 Task: Send an email with the signature Julianna Martinez with the subject Request for feedback on a sales pitch and the message I apologize for any miscommunication and would like to clarify the situation. from softage.2@softage.net to softage.9@softage.net with an attached image file eBook_cover_design.jpg and move the email from Sent Items to the folder Machine learning
Action: Mouse moved to (601, 405)
Screenshot: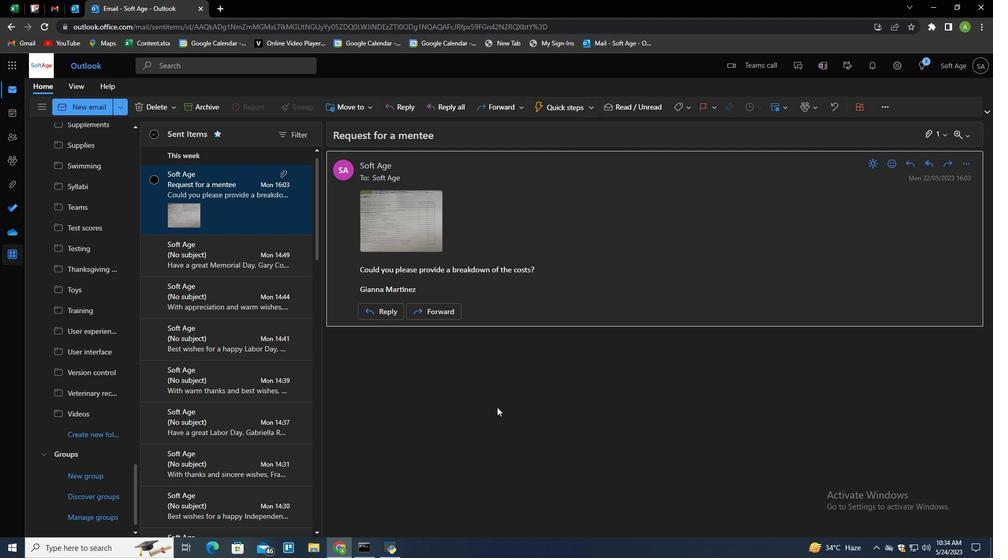 
Action: Mouse pressed left at (601, 405)
Screenshot: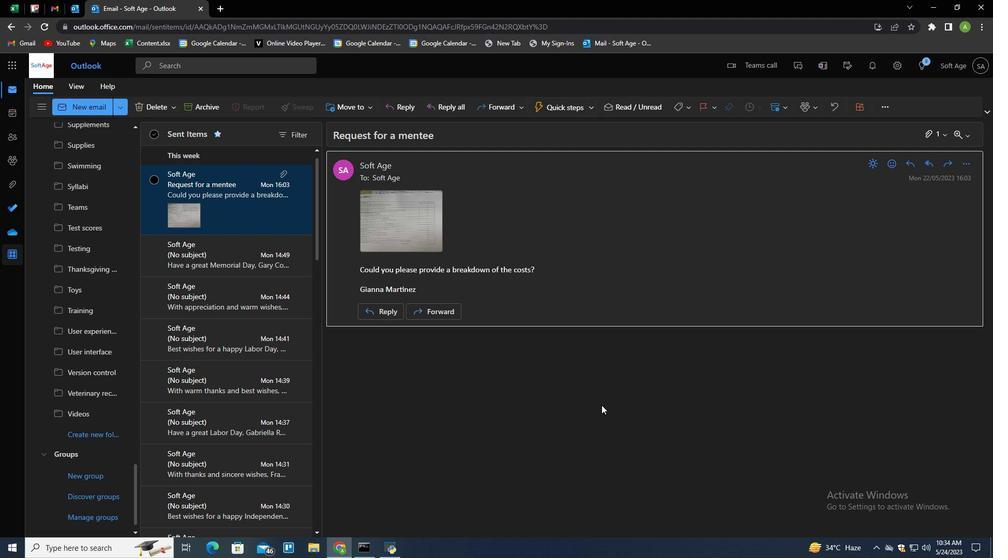 
Action: Key pressed n
Screenshot: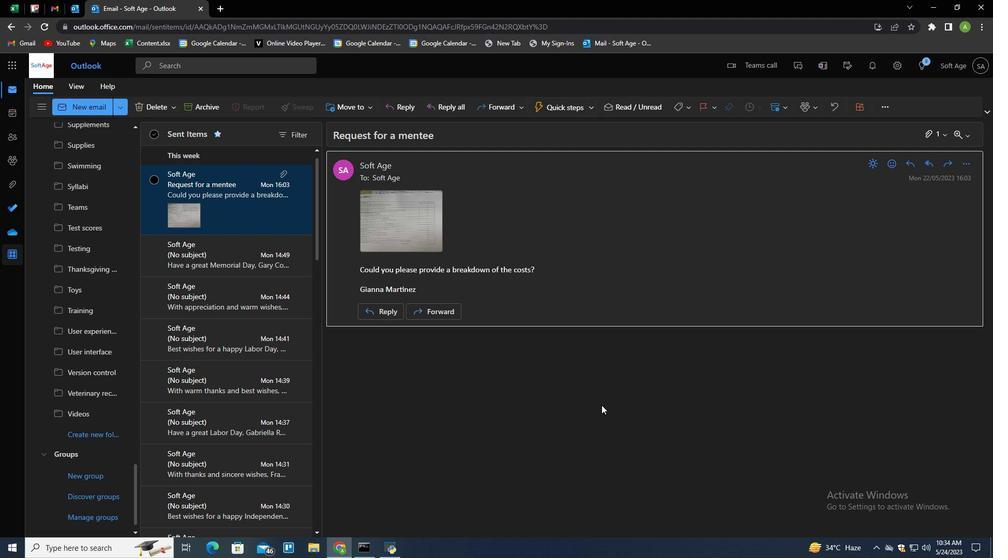
Action: Mouse moved to (697, 101)
Screenshot: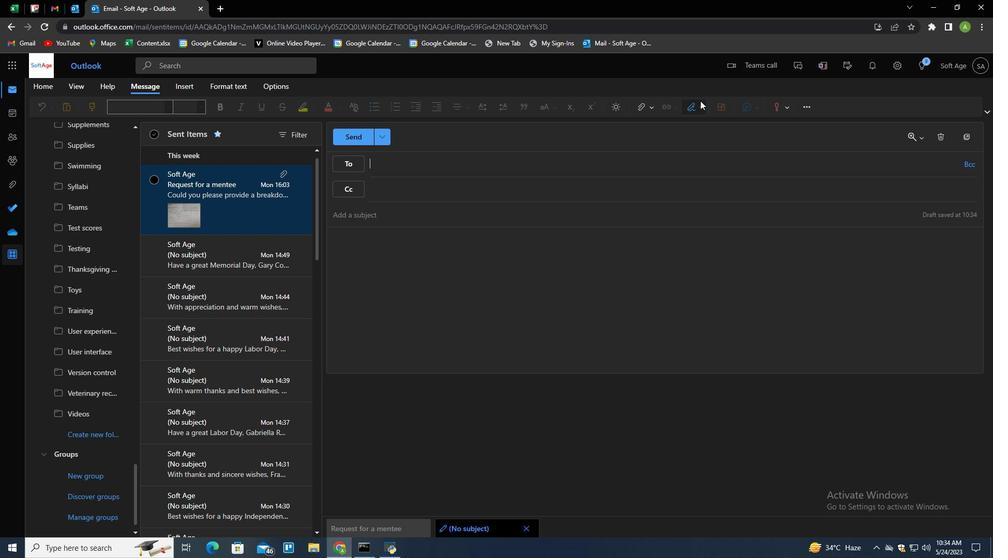 
Action: Mouse pressed left at (697, 101)
Screenshot: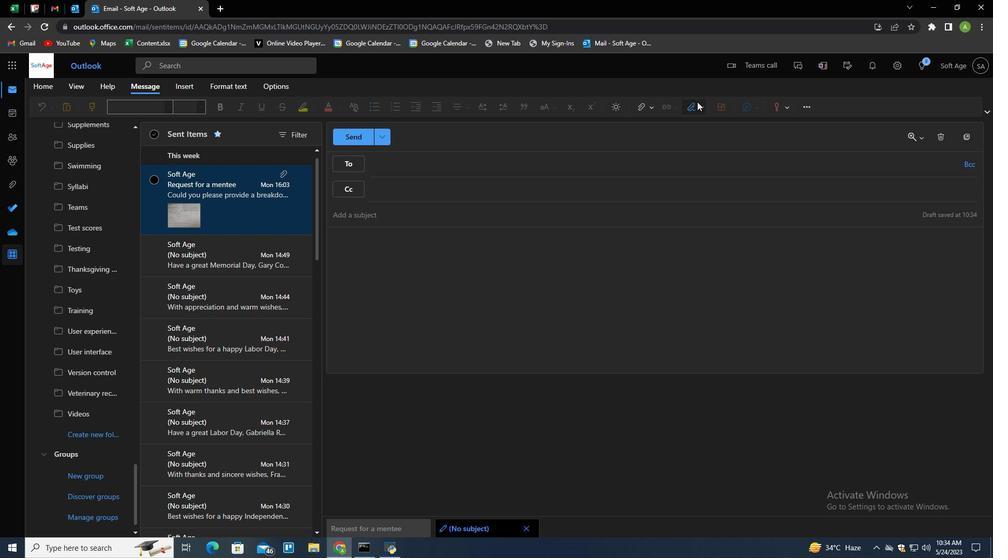 
Action: Mouse moved to (685, 148)
Screenshot: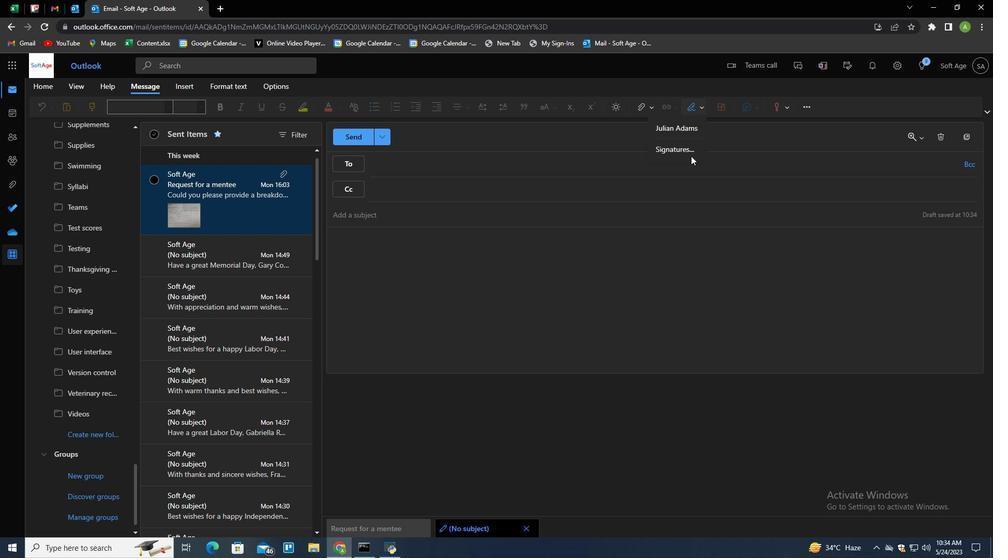 
Action: Mouse pressed left at (685, 148)
Screenshot: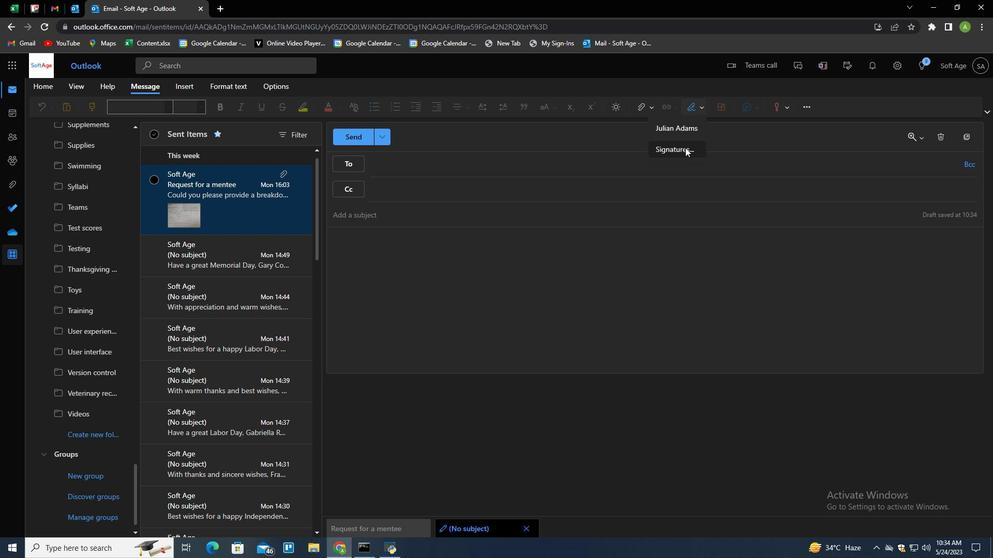 
Action: Mouse moved to (703, 190)
Screenshot: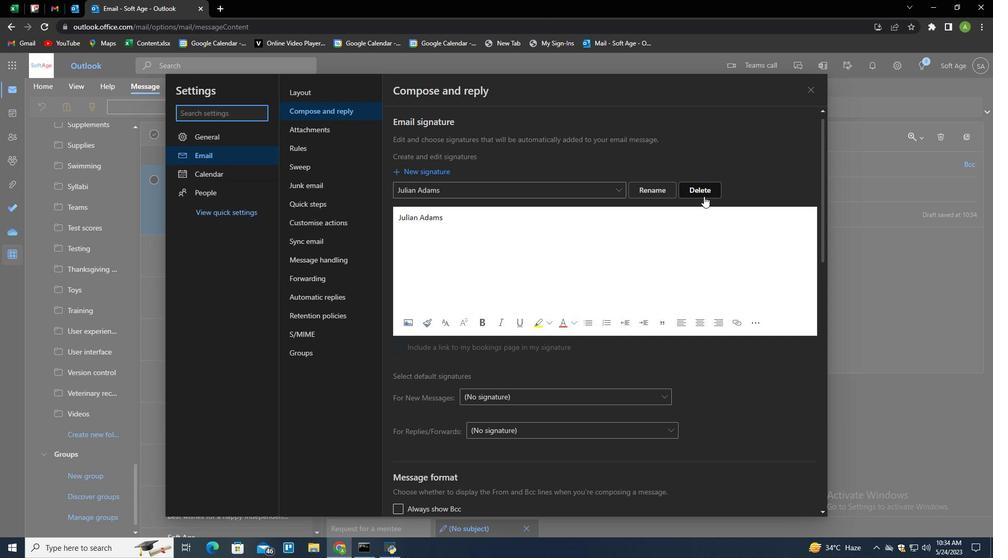 
Action: Mouse pressed left at (703, 190)
Screenshot: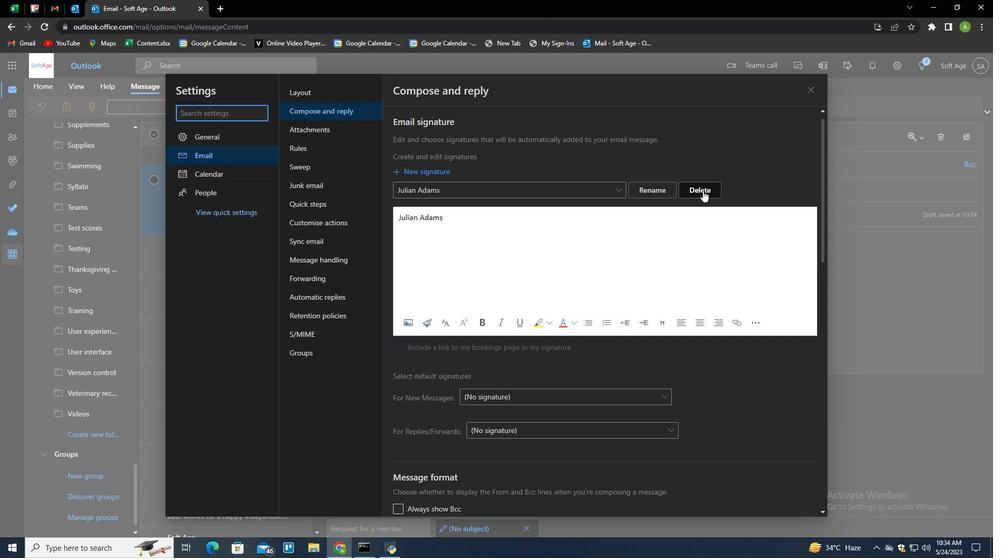 
Action: Mouse moved to (703, 190)
Screenshot: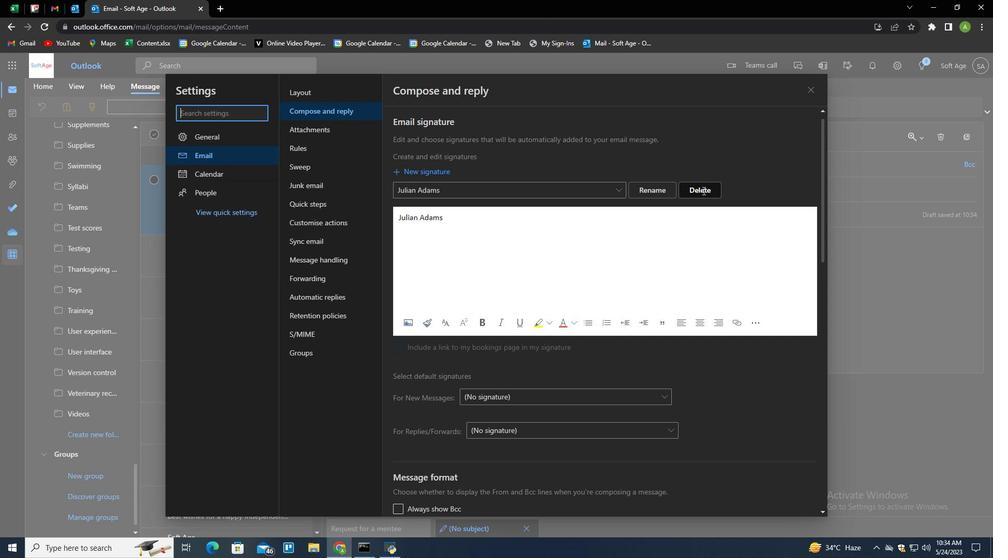 
Action: Mouse pressed left at (703, 190)
Screenshot: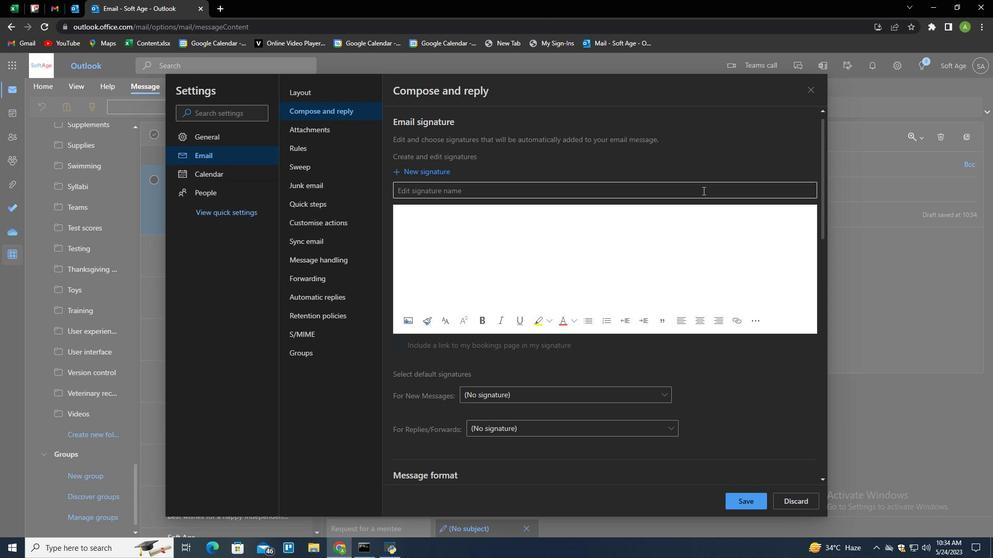 
Action: Key pressed <Key.shift>Julianna<Key.space>m<Key.shift>Ma<Key.backspace><Key.backspace><Key.backspace><Key.shift>Martinez<Key.tab><Key.shift>Julianna<Key.space><Key.shift>Martinex<Key.backspace>z
Screenshot: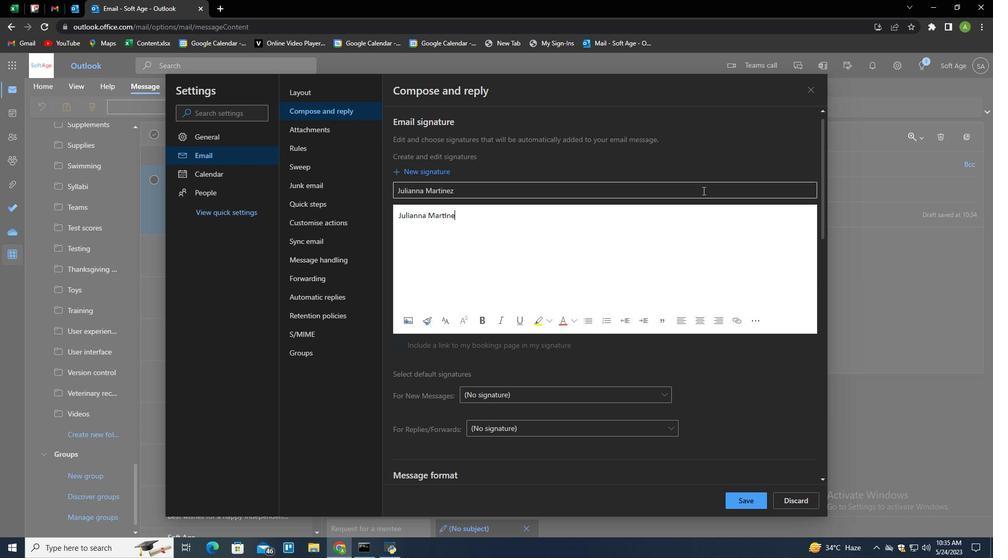 
Action: Mouse moved to (747, 495)
Screenshot: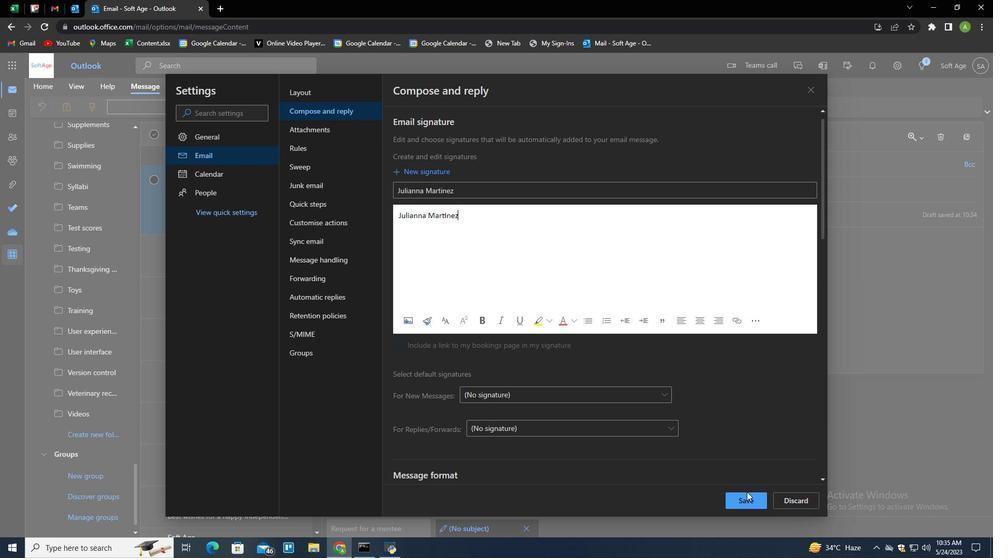 
Action: Mouse pressed left at (747, 495)
Screenshot: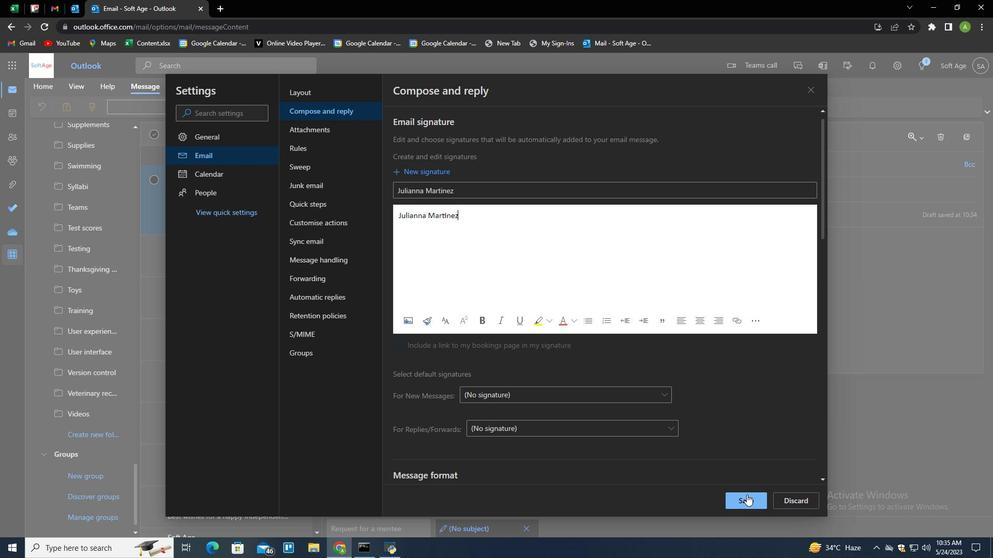
Action: Mouse moved to (844, 313)
Screenshot: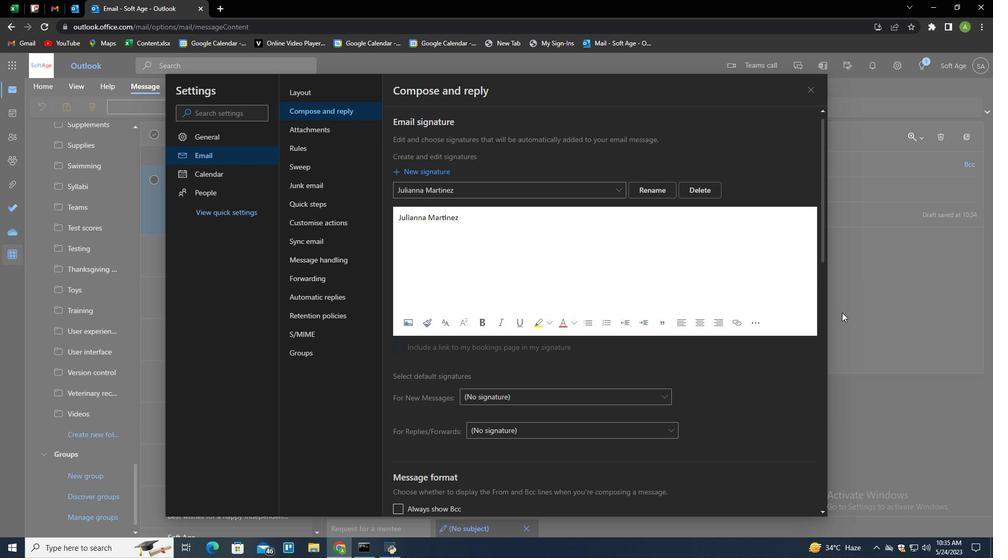 
Action: Mouse pressed left at (844, 313)
Screenshot: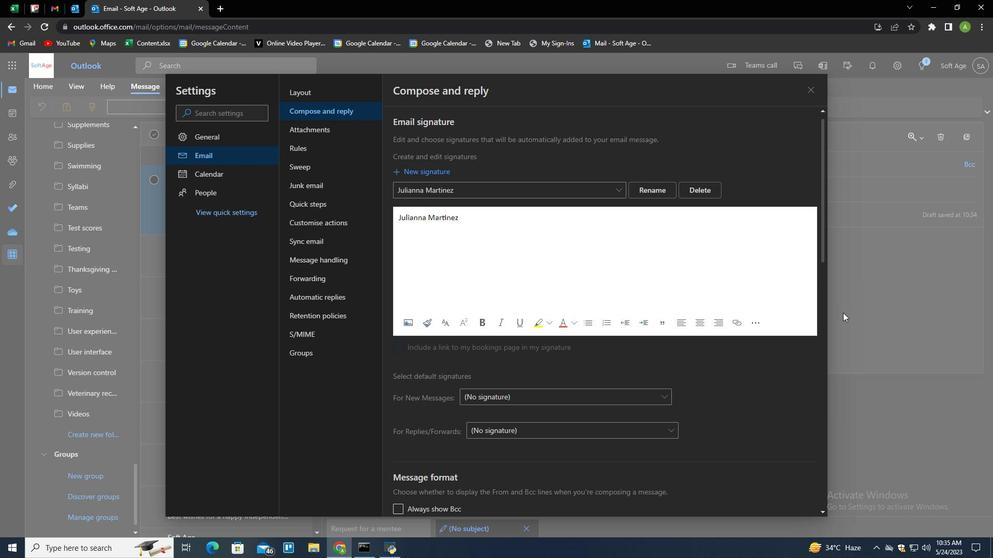 
Action: Mouse moved to (698, 105)
Screenshot: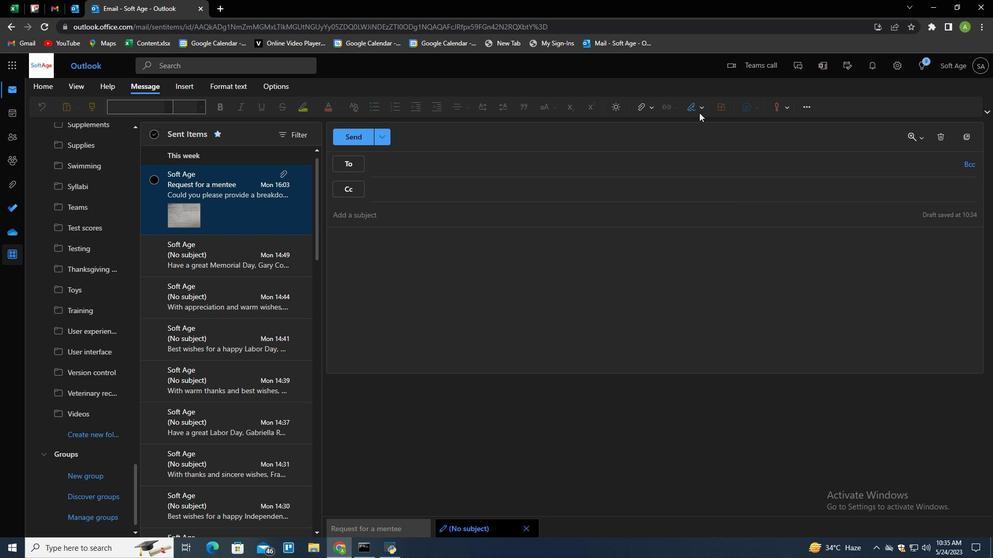
Action: Mouse pressed left at (698, 105)
Screenshot: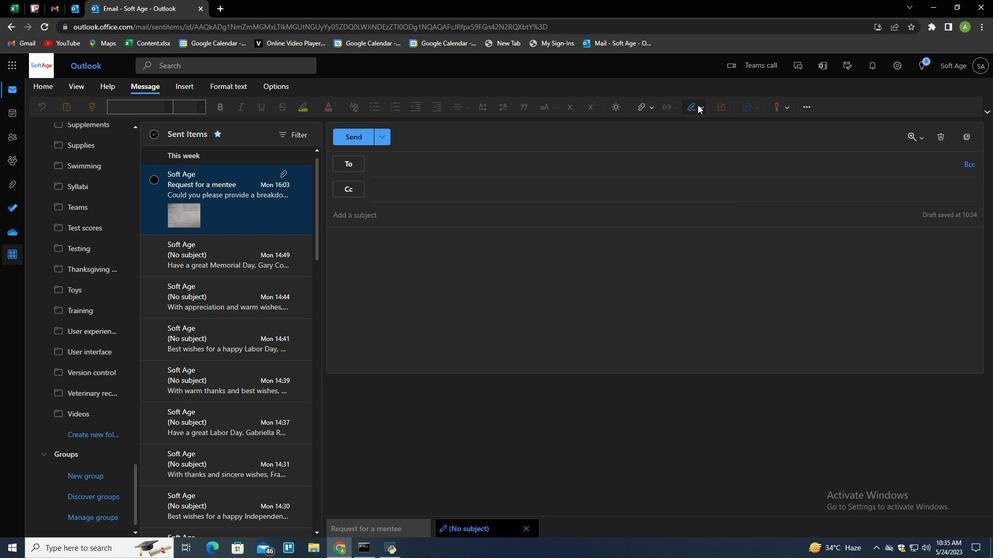 
Action: Mouse moved to (683, 131)
Screenshot: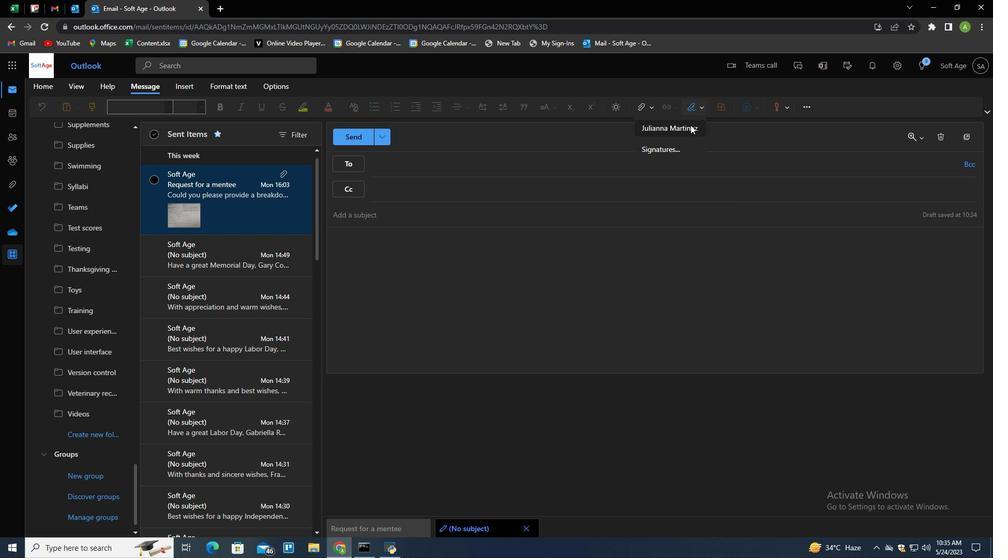 
Action: Mouse pressed left at (683, 131)
Screenshot: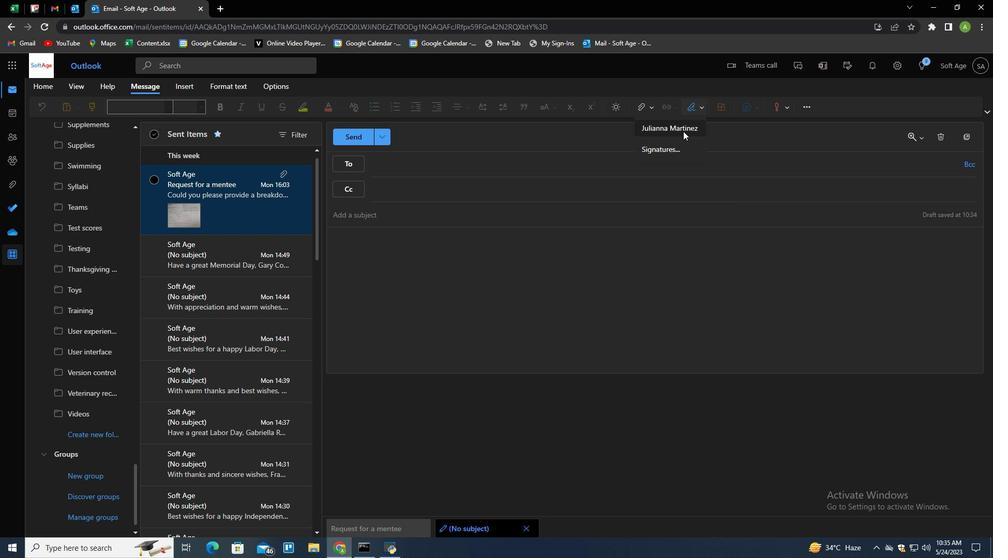 
Action: Mouse moved to (391, 218)
Screenshot: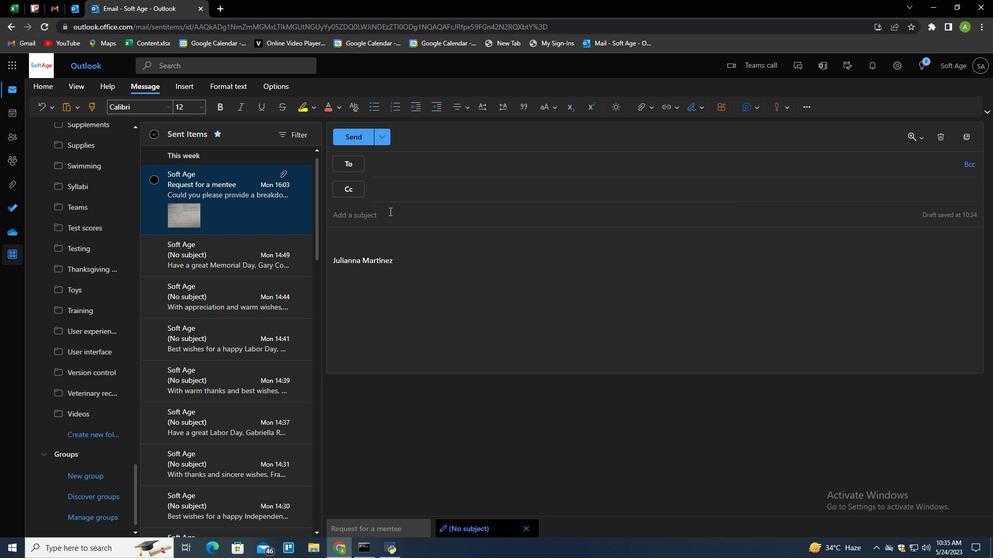 
Action: Mouse pressed left at (391, 218)
Screenshot: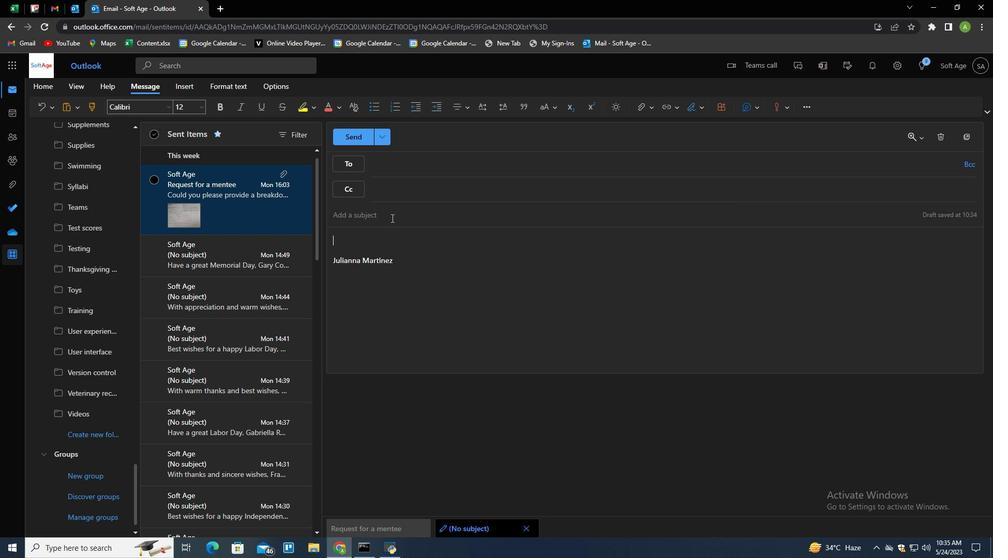 
Action: Mouse moved to (391, 218)
Screenshot: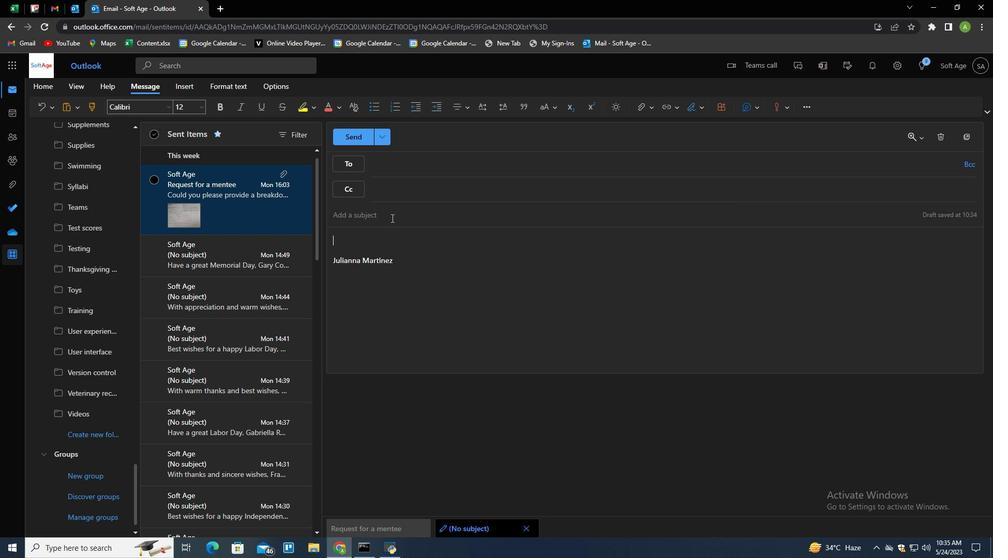 
Action: Key pressed <Key.shift>Request<Key.space>for<Key.space>feedback<Key.space>on<Key.space>a<Key.space>sales<Key.space>pitch<Key.space><Key.tab><Key.shift>I<Key.space>app<Key.backspace>ologize<Key.space>for<Key.space>any<Key.space>miscommunication<Key.space>and<Key.space>would<Key.space>like<Key.space>to<Key.space>clarity<Key.backspace><Key.backspace>fy<Key.space>the<Key.space>situe<Key.backspace>ation.
Screenshot: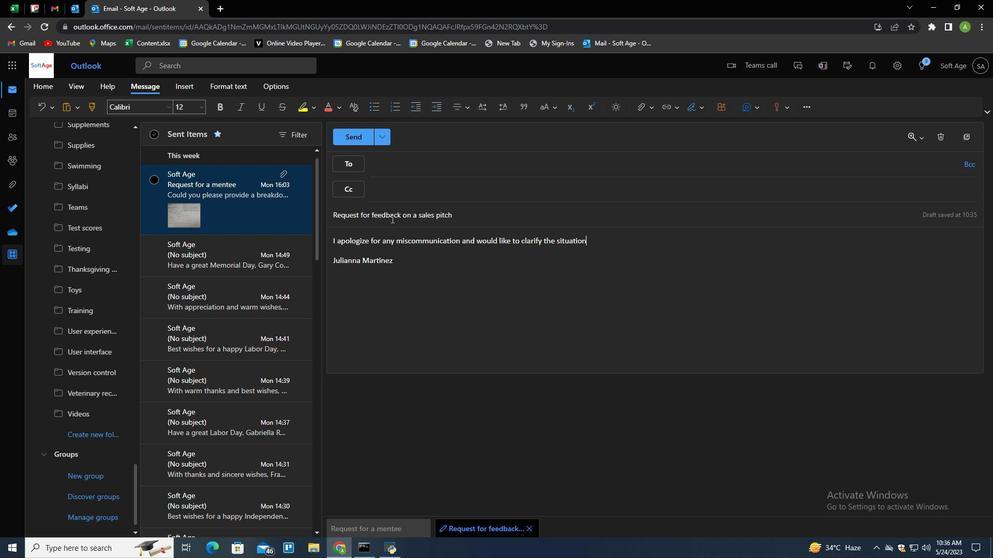 
Action: Mouse scrolled (391, 219) with delta (0, 0)
Screenshot: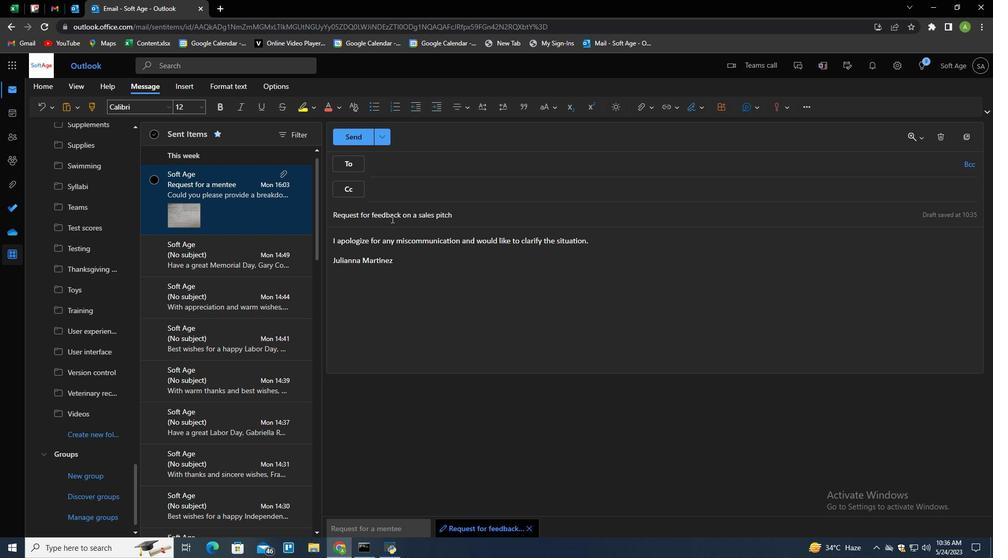 
Action: Mouse moved to (647, 110)
Screenshot: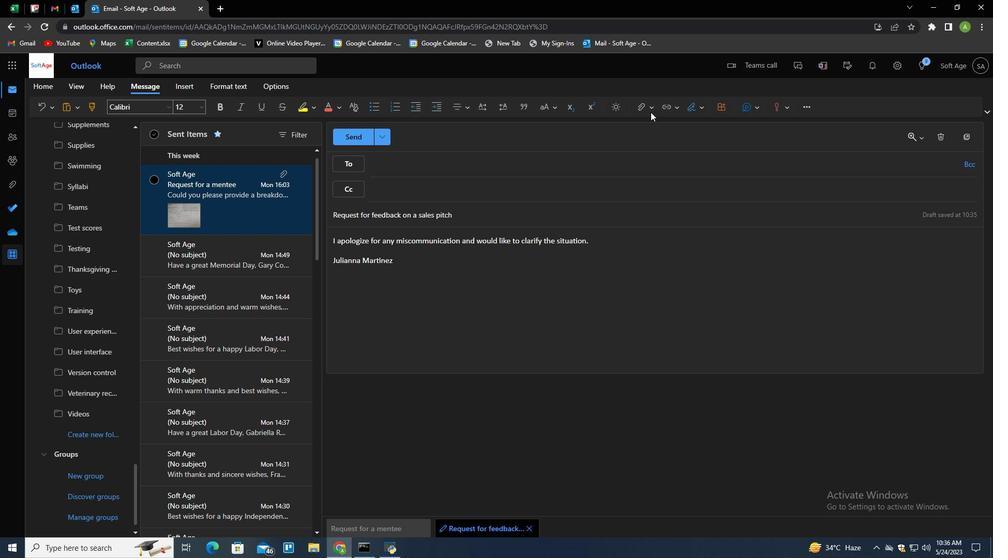 
Action: Mouse pressed left at (647, 110)
Screenshot: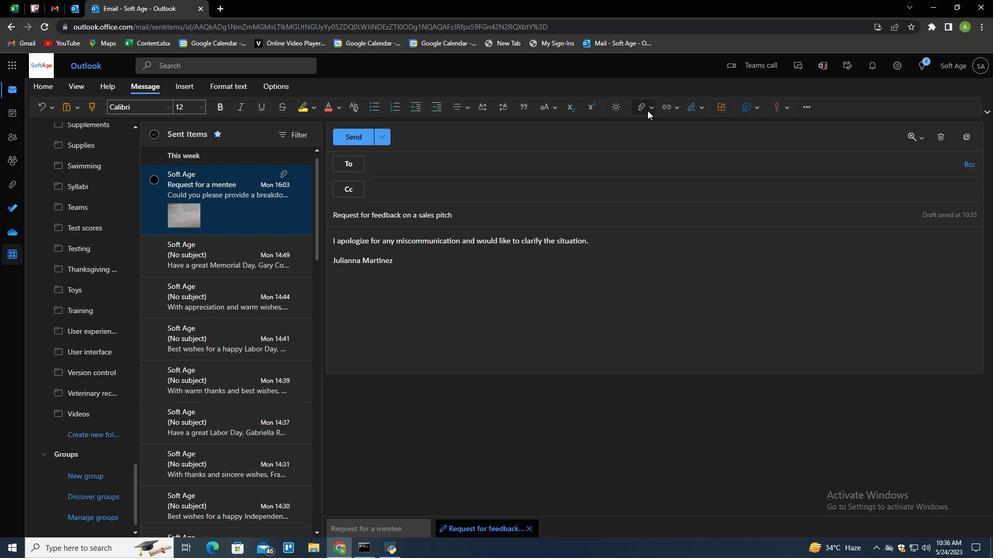 
Action: Mouse moved to (608, 127)
Screenshot: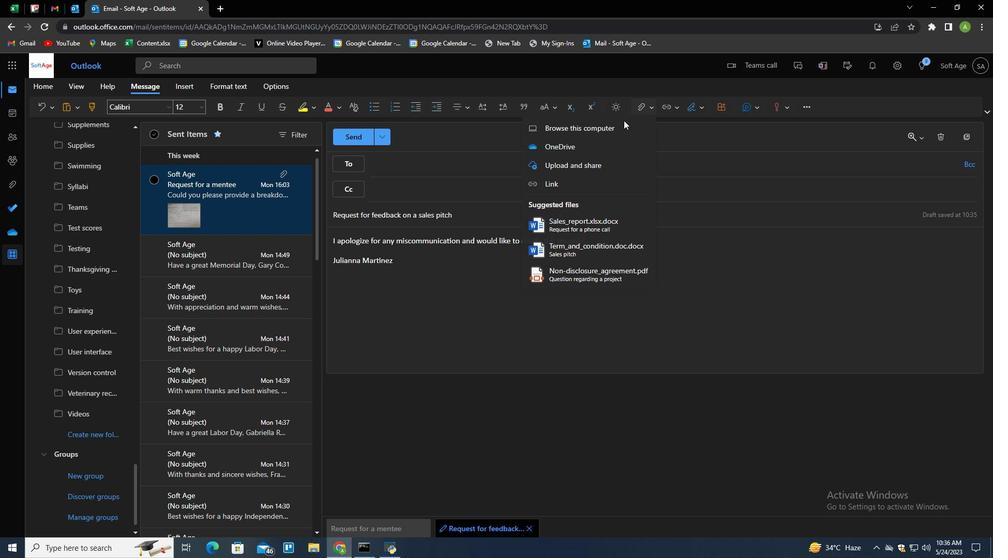 
Action: Mouse pressed left at (608, 127)
Screenshot: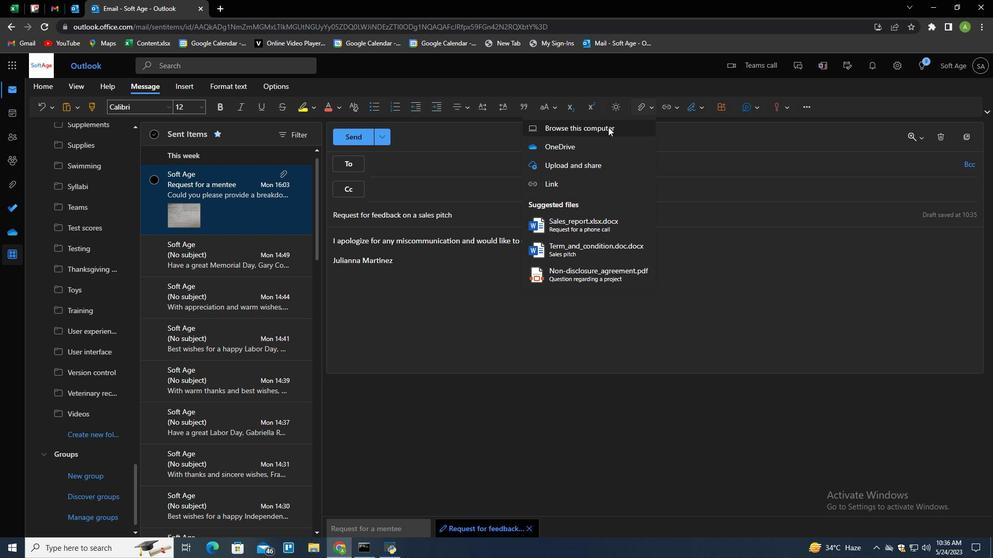 
Action: Mouse moved to (207, 84)
Screenshot: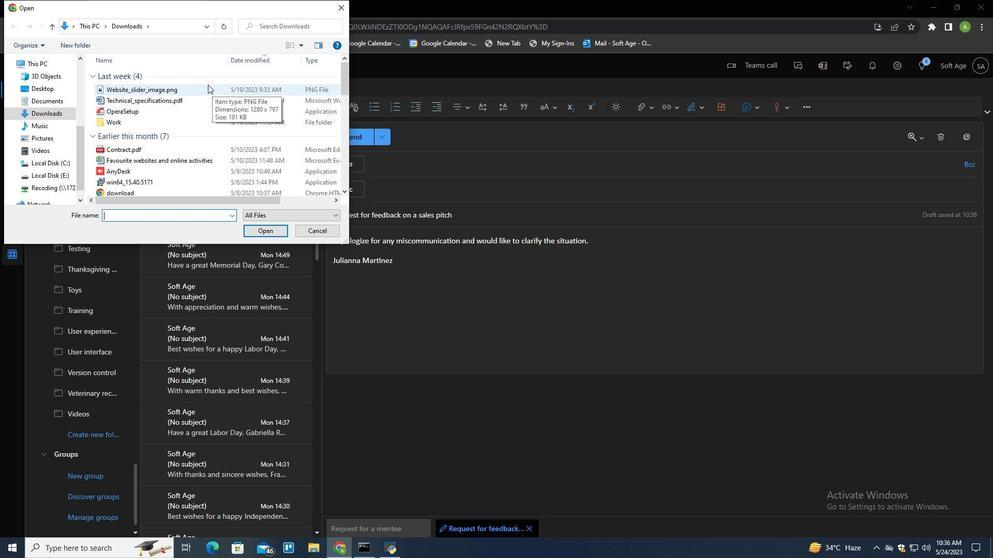 
Action: Mouse pressed left at (207, 84)
Screenshot: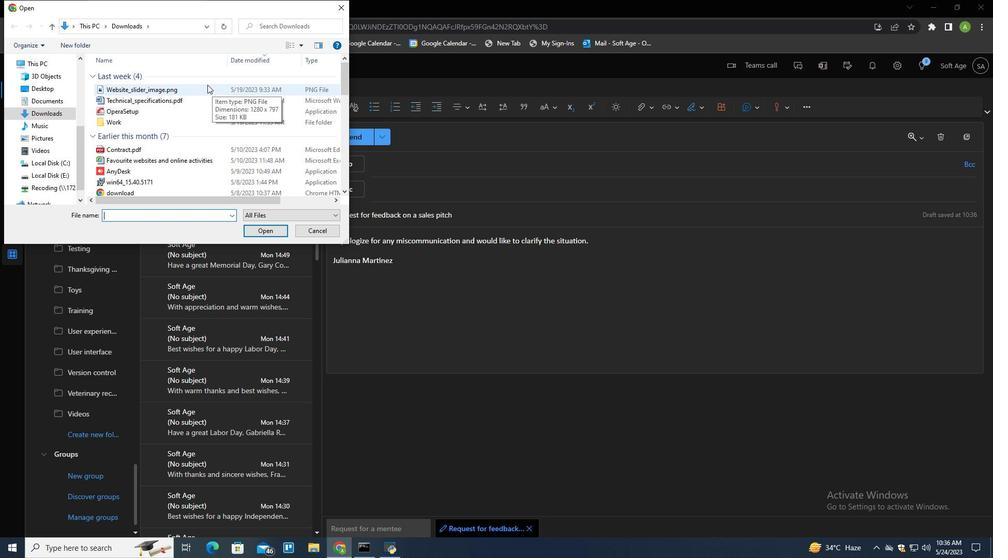 
Action: Key pressed <Key.f2><Key.shift>E<Key.backspace>e<Key.shift>Book<Key.shift>_<Key.backspace><Key.shift>_cover<Key.shift>_degign<Key.backspace><Key.backspace><Key.backspace><Key.backspace>sign.jpg
Screenshot: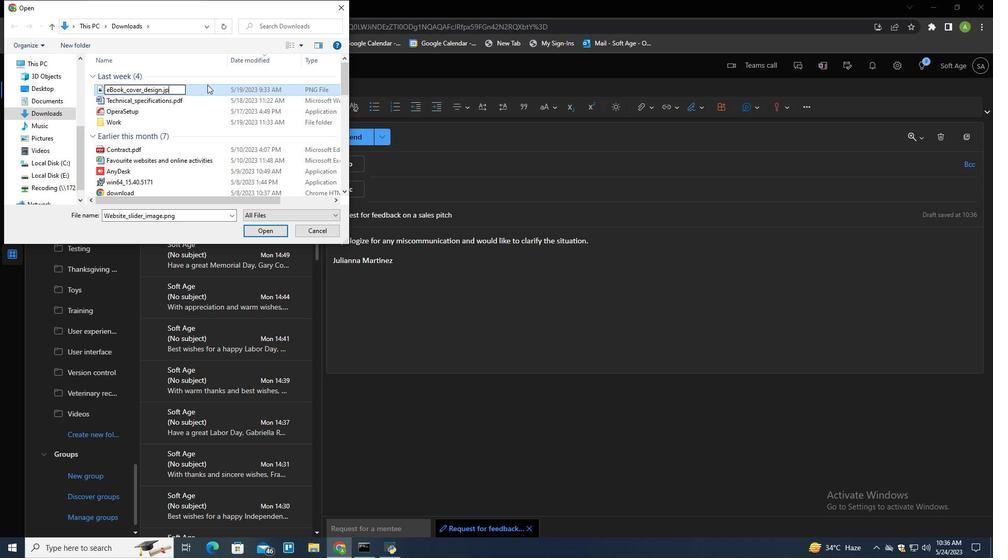 
Action: Mouse moved to (208, 85)
Screenshot: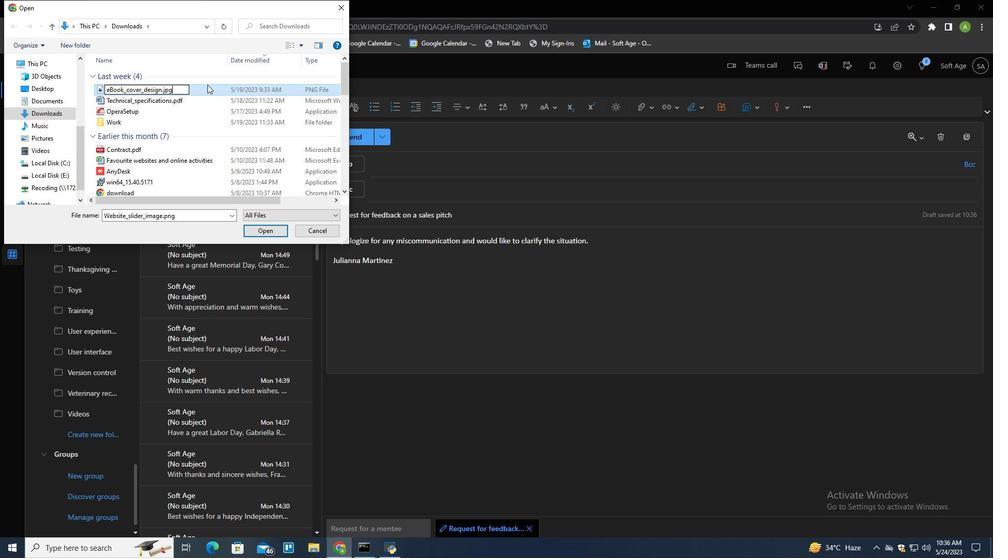 
Action: Mouse pressed left at (208, 85)
Screenshot: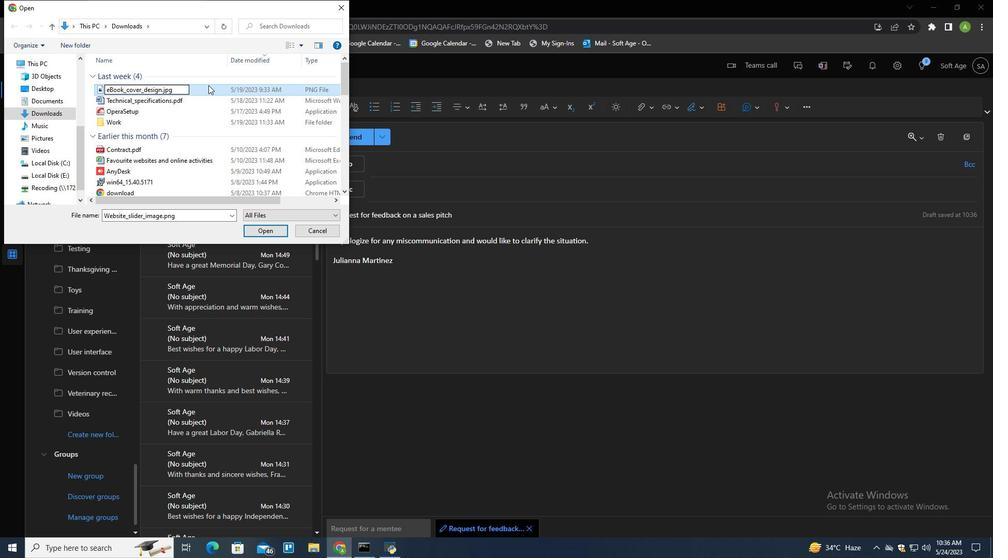 
Action: Mouse moved to (271, 228)
Screenshot: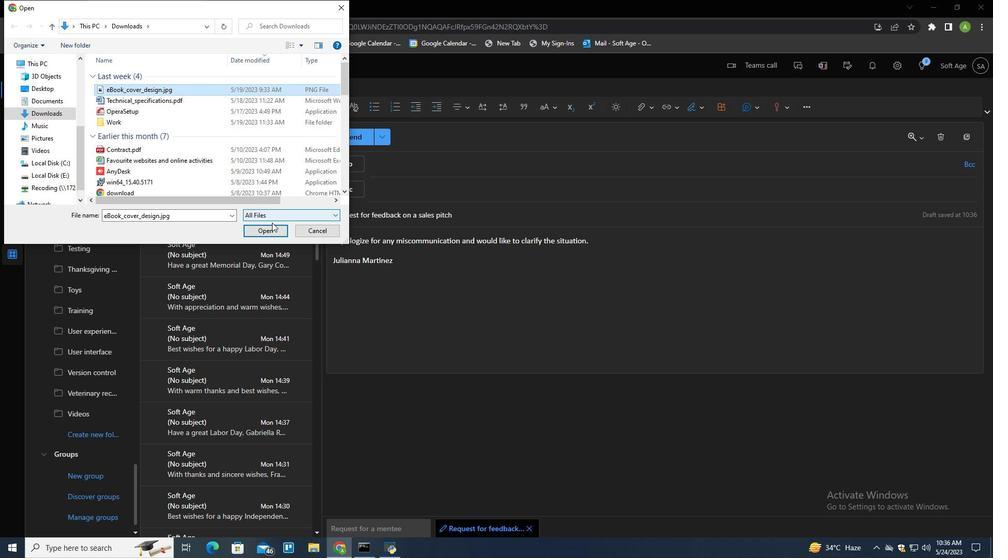 
Action: Mouse pressed left at (271, 228)
Screenshot: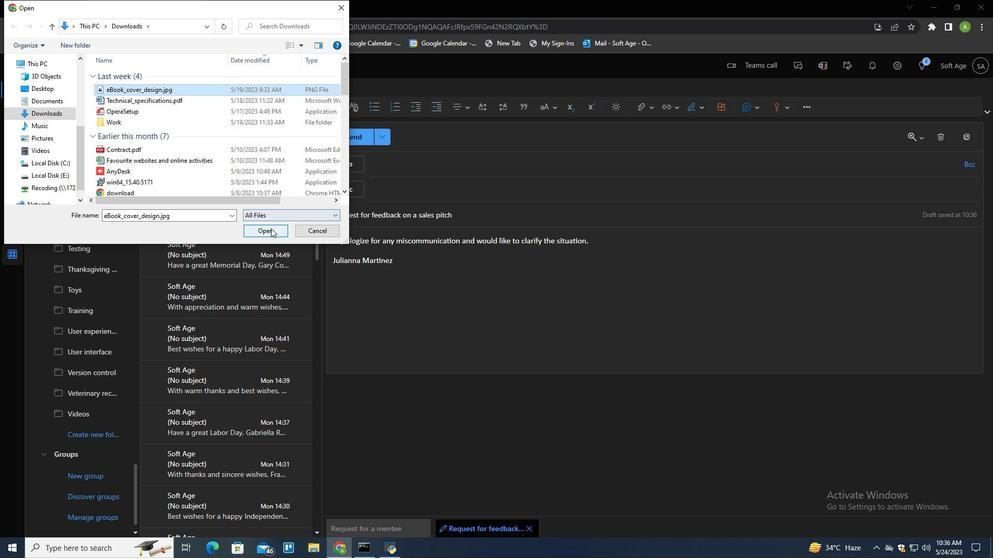 
Action: Mouse moved to (608, 345)
Screenshot: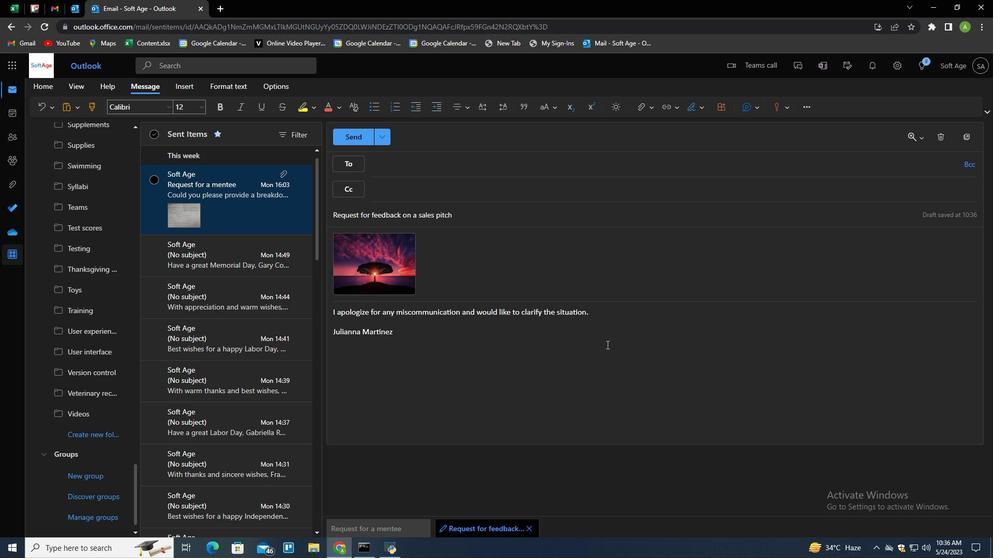 
Action: Mouse pressed left at (608, 345)
Screenshot: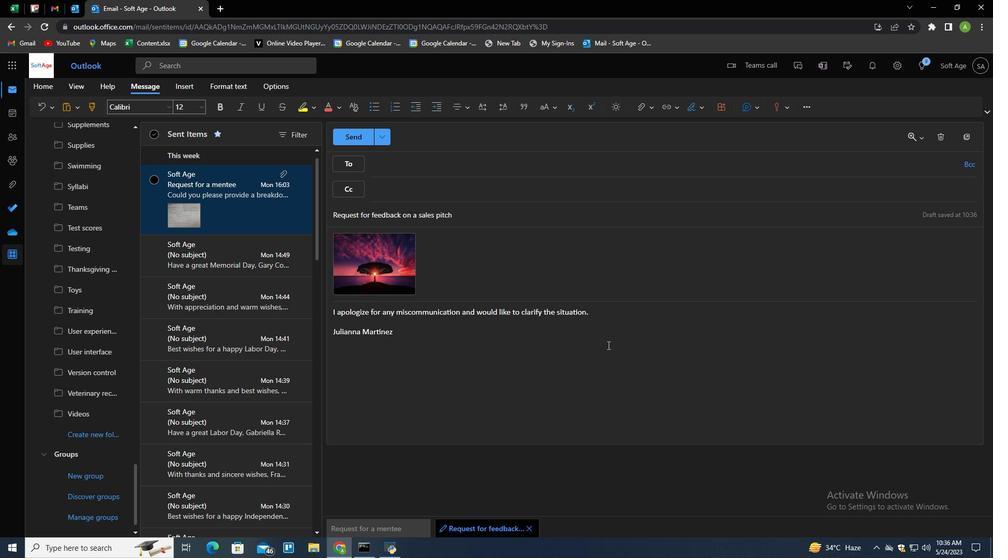 
Action: Mouse moved to (434, 163)
Screenshot: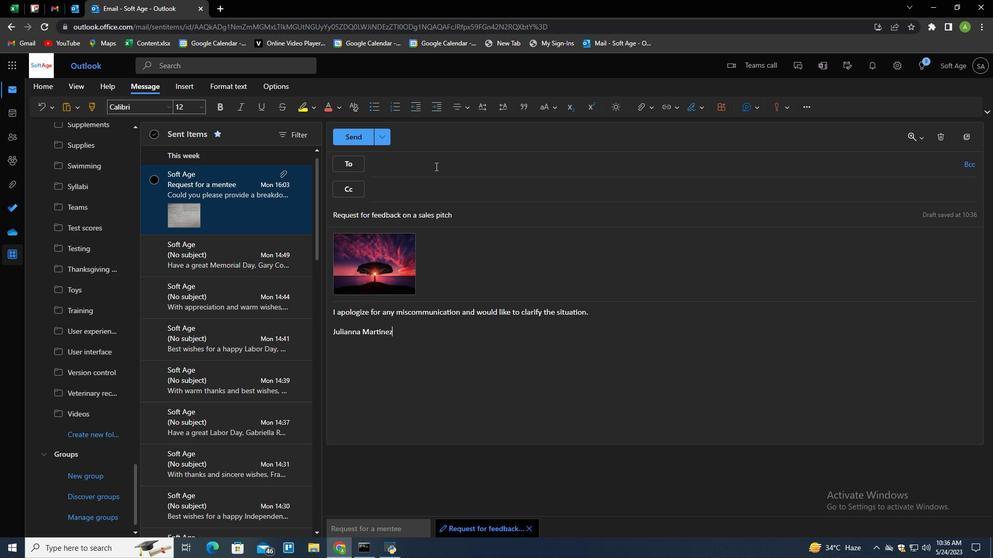 
Action: Mouse pressed left at (434, 163)
Screenshot: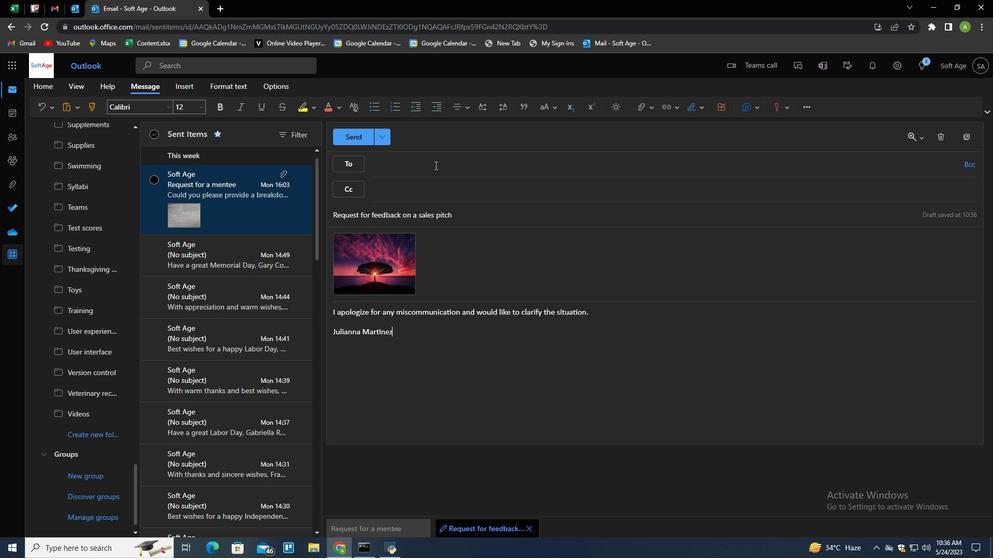 
Action: Key pressed softage.9<Key.shift>@softage.net<Key.enter>
Screenshot: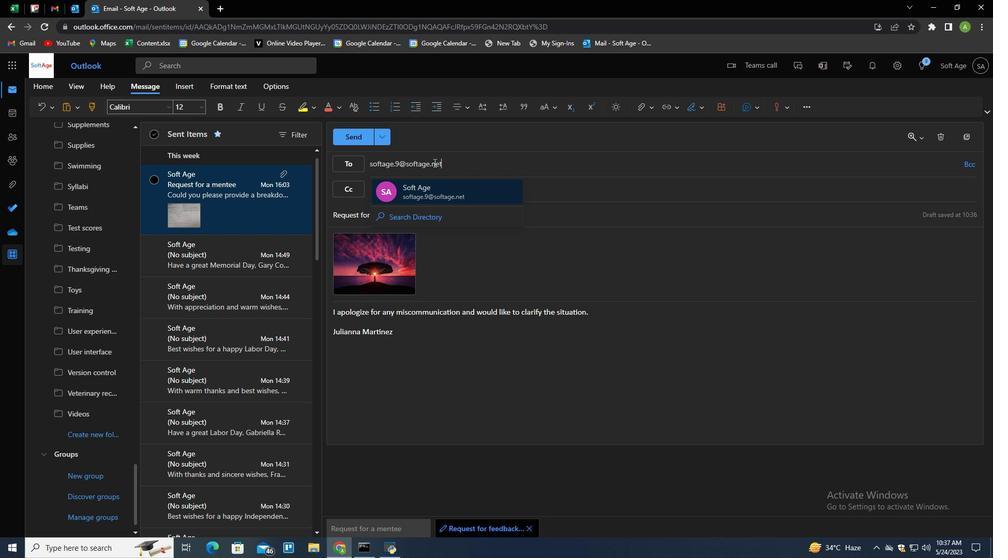 
Action: Mouse moved to (76, 432)
Screenshot: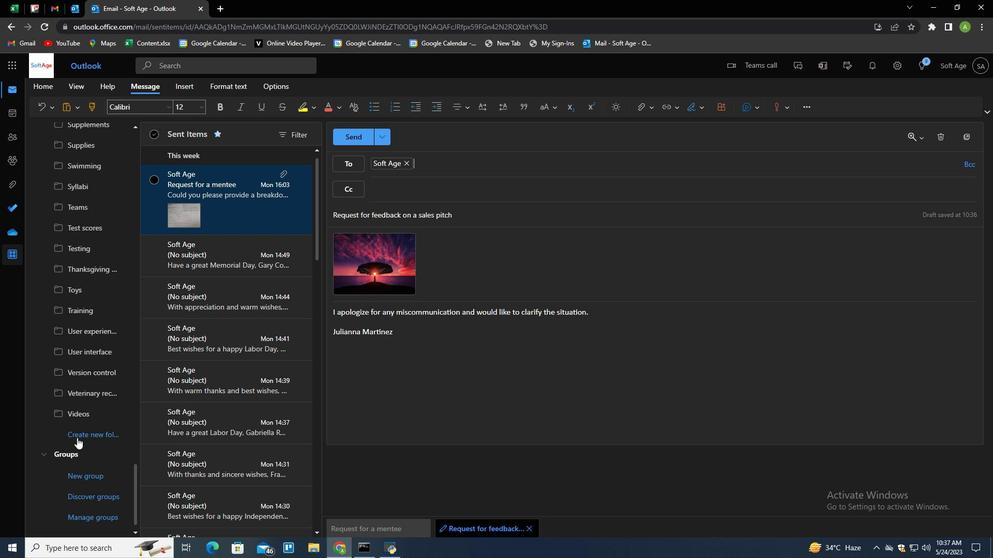 
Action: Mouse pressed left at (76, 432)
Screenshot: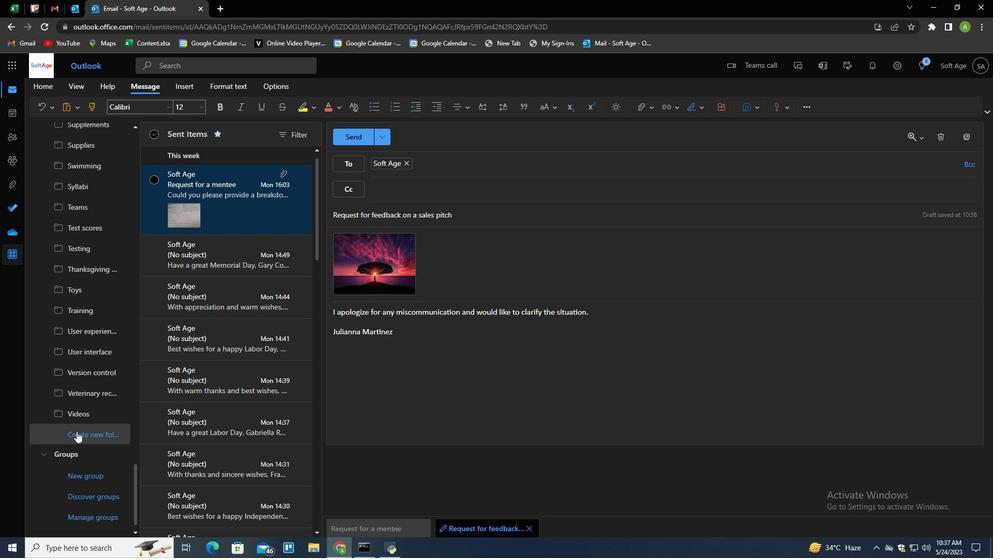 
Action: Key pressed <Key.shift>Machine<Key.space><Key.shift>Le<Key.backspace><Key.backspace>learning<Key.enter>
Screenshot: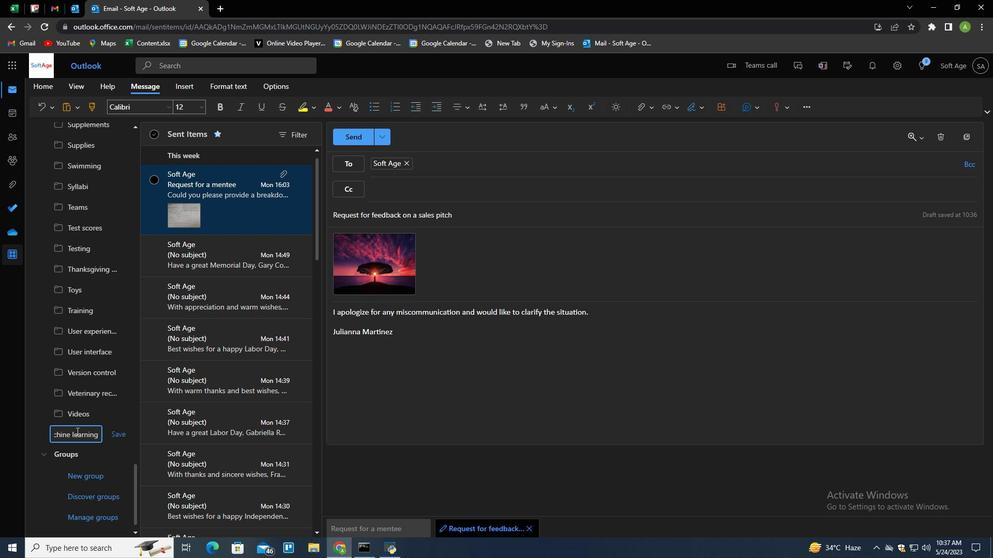 
Action: Mouse moved to (270, 326)
Screenshot: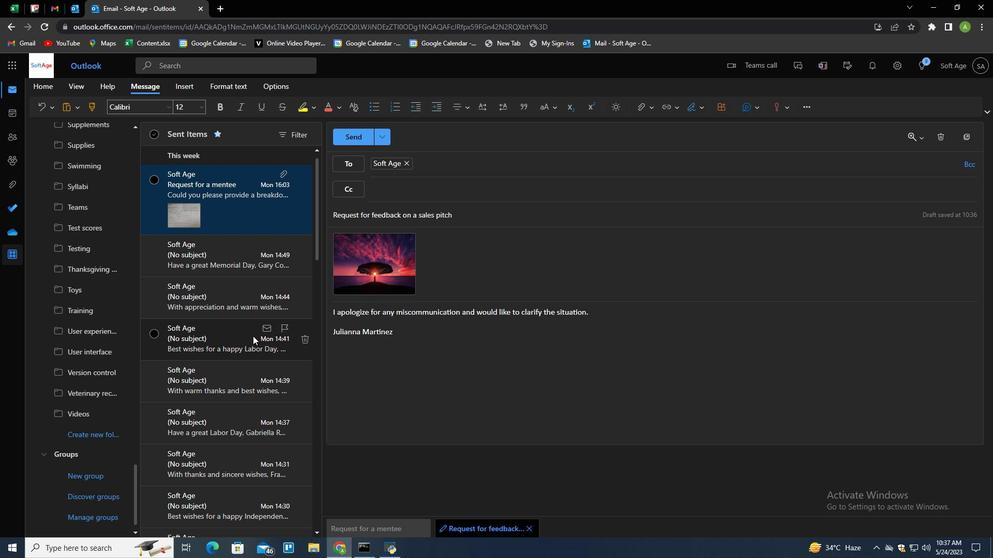 
Action: Mouse scrolled (270, 326) with delta (0, 0)
Screenshot: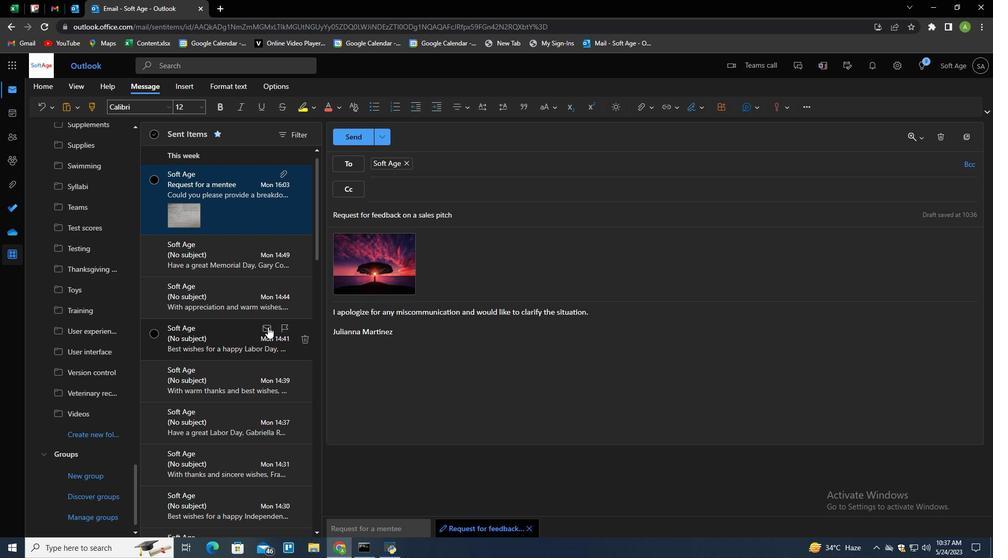 
Action: Mouse scrolled (270, 326) with delta (0, 0)
Screenshot: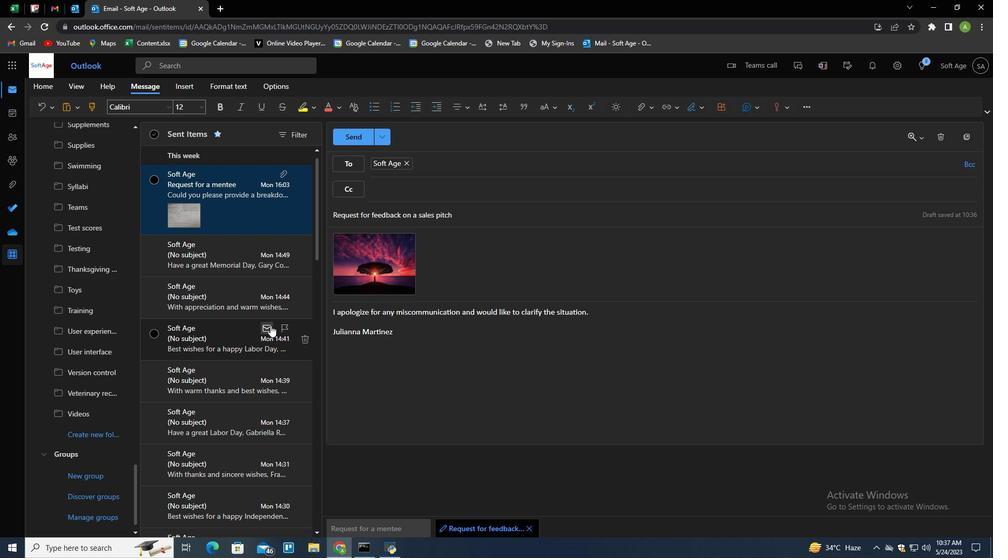 
Action: Mouse scrolled (270, 326) with delta (0, 0)
Screenshot: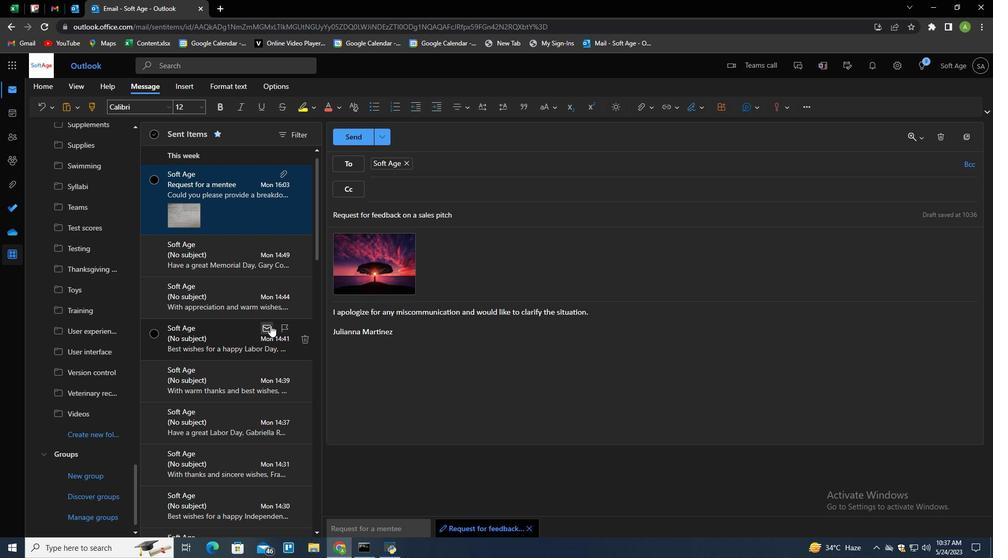 
Action: Mouse scrolled (270, 326) with delta (0, 0)
Screenshot: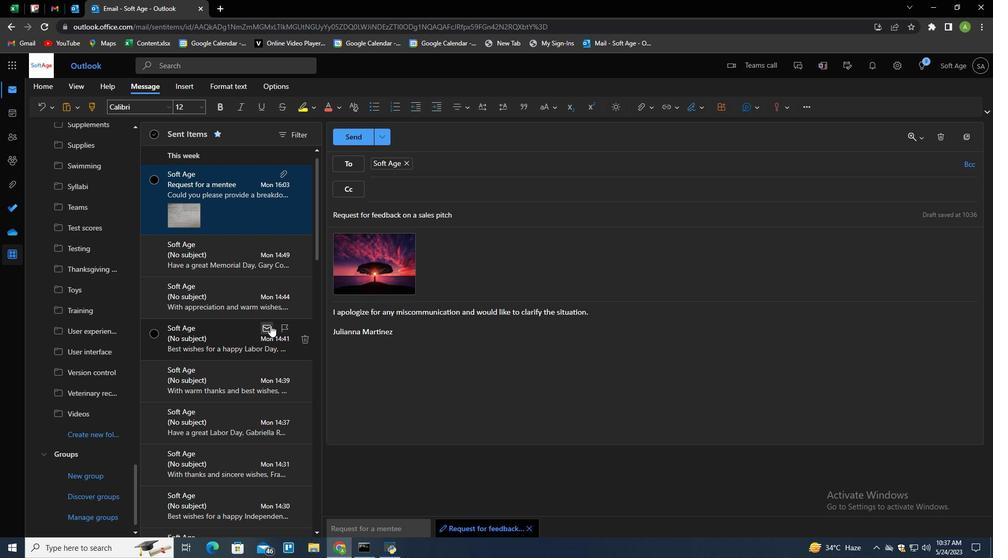 
Action: Mouse scrolled (270, 326) with delta (0, 0)
Screenshot: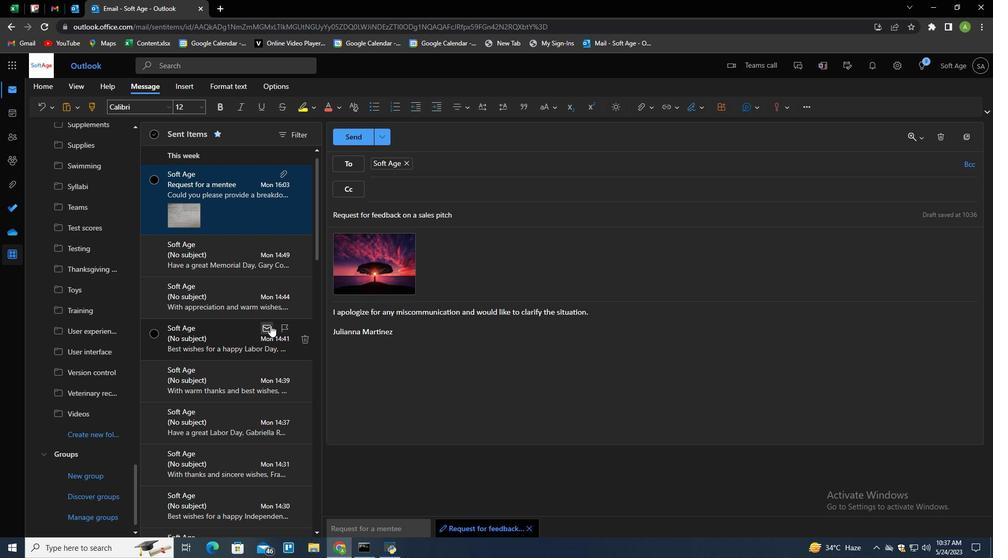 
Action: Mouse scrolled (270, 326) with delta (0, 0)
Screenshot: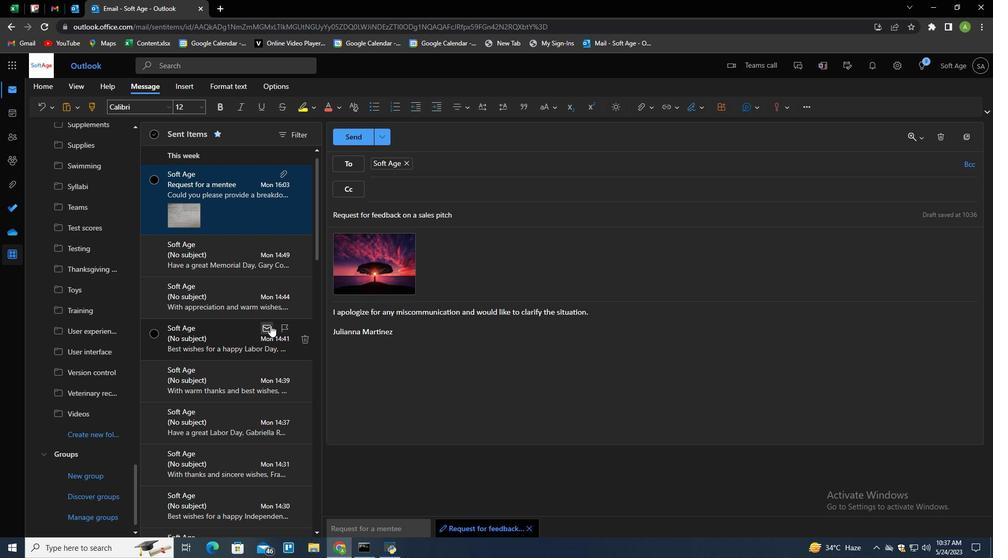 
Action: Mouse scrolled (270, 326) with delta (0, 0)
Screenshot: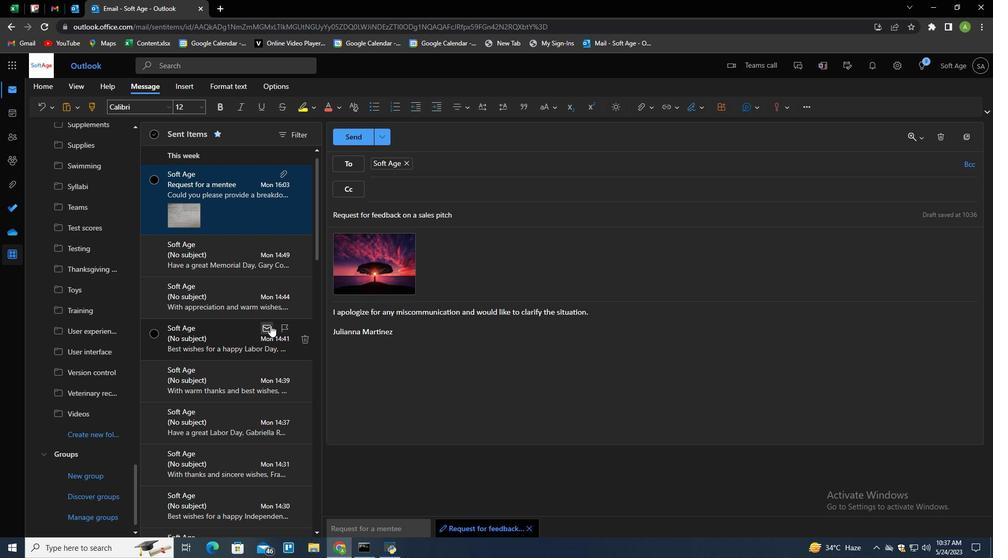 
Action: Mouse moved to (353, 140)
Screenshot: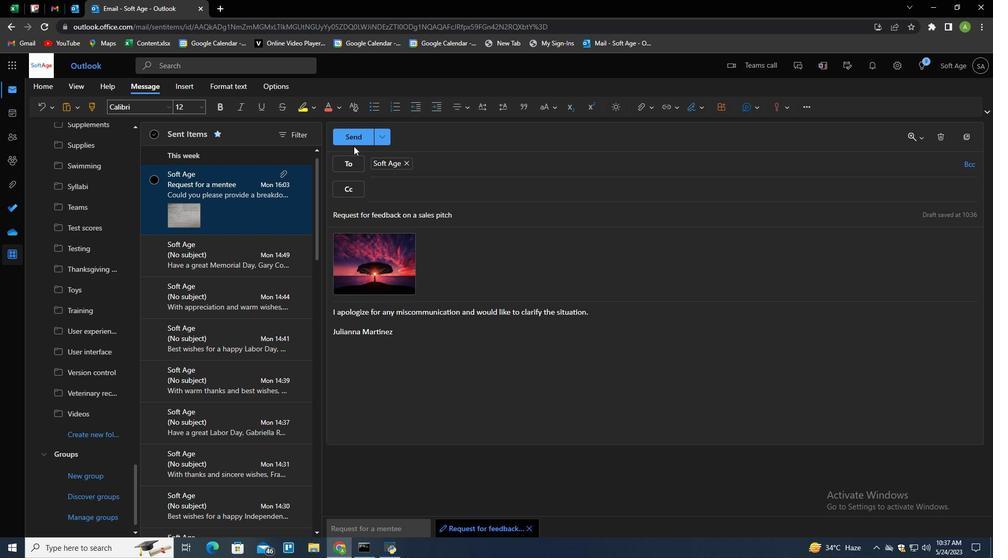 
Action: Mouse pressed left at (353, 140)
Screenshot: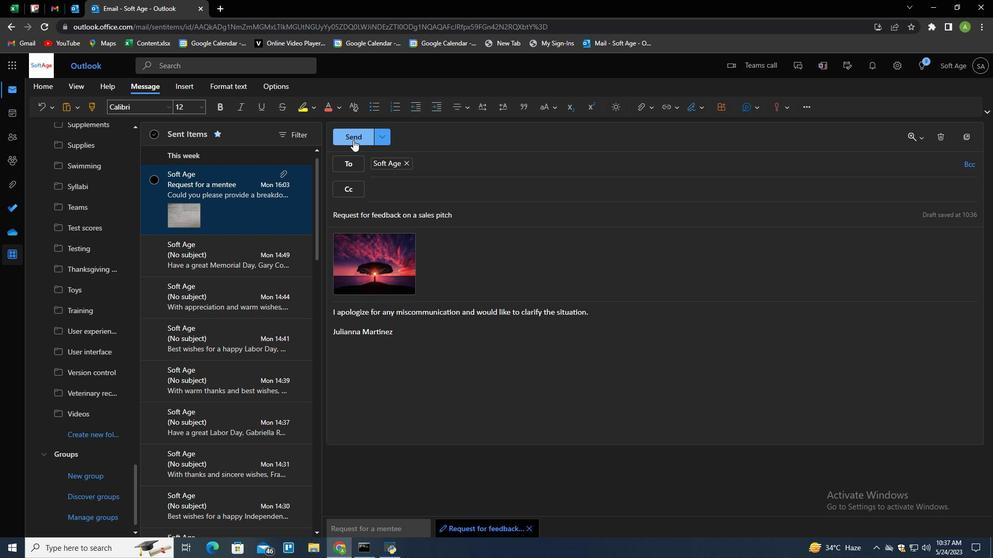
Action: Mouse moved to (257, 321)
Screenshot: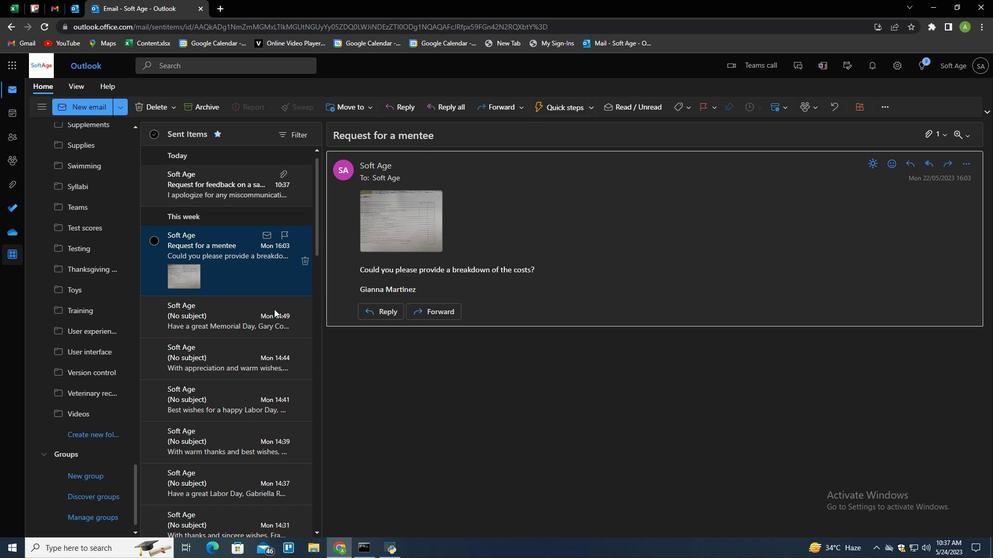 
Action: Mouse scrolled (257, 322) with delta (0, 0)
Screenshot: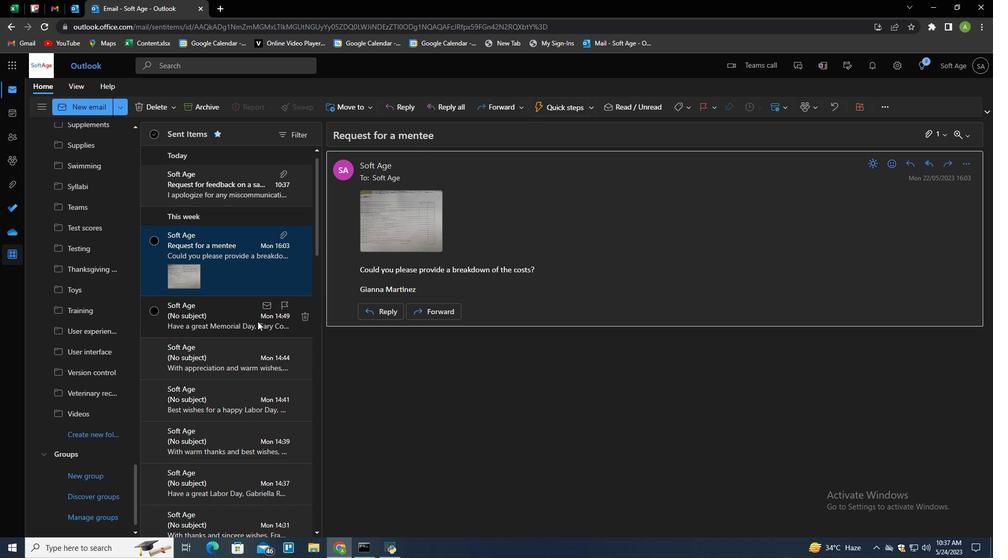 
Action: Mouse scrolled (257, 322) with delta (0, 0)
Screenshot: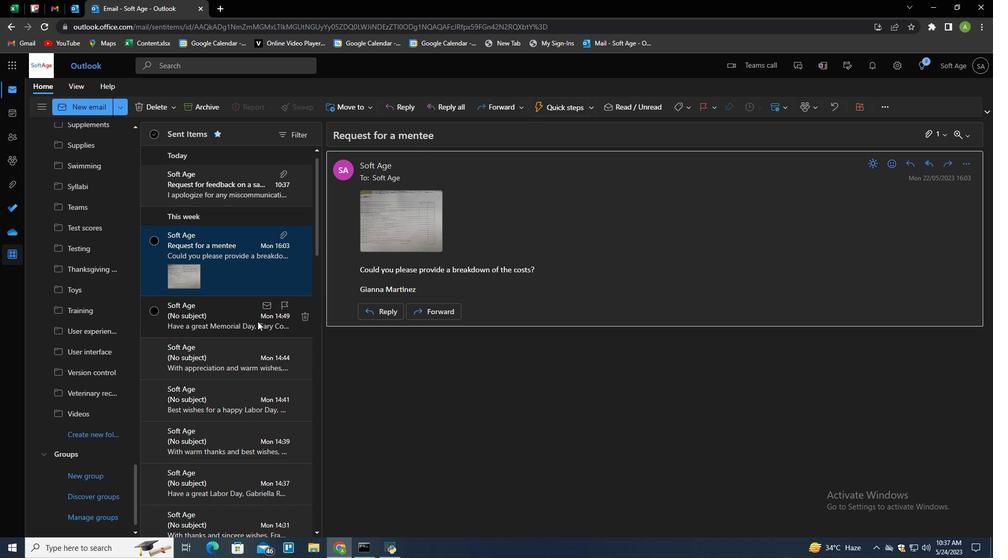 
Action: Mouse scrolled (257, 322) with delta (0, 0)
Screenshot: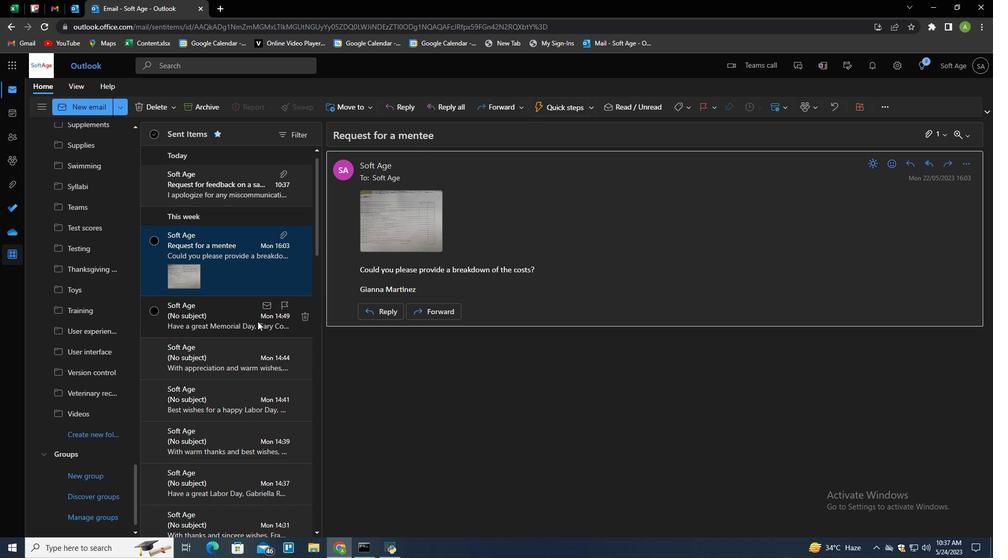 
Action: Mouse scrolled (257, 322) with delta (0, 0)
Screenshot: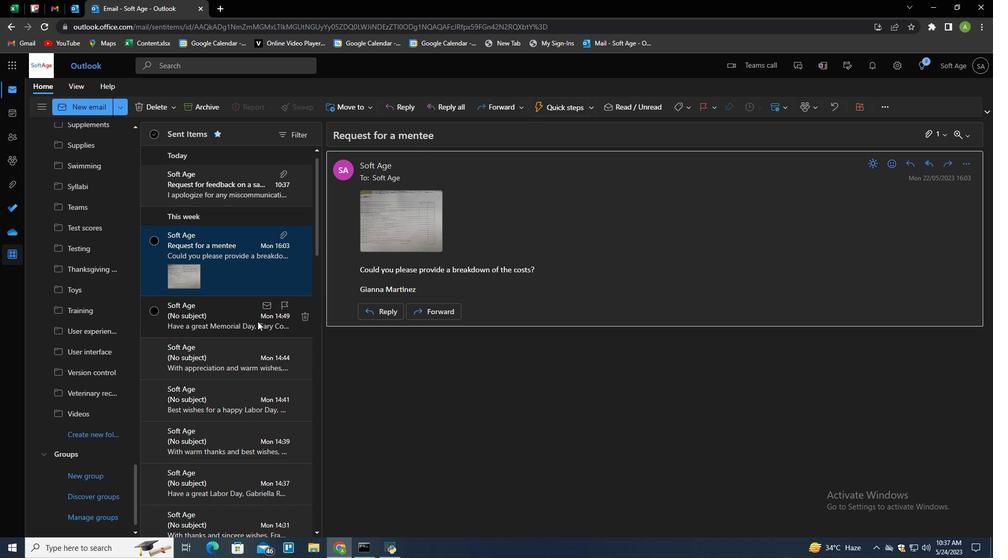 
Action: Mouse scrolled (257, 322) with delta (0, 0)
Screenshot: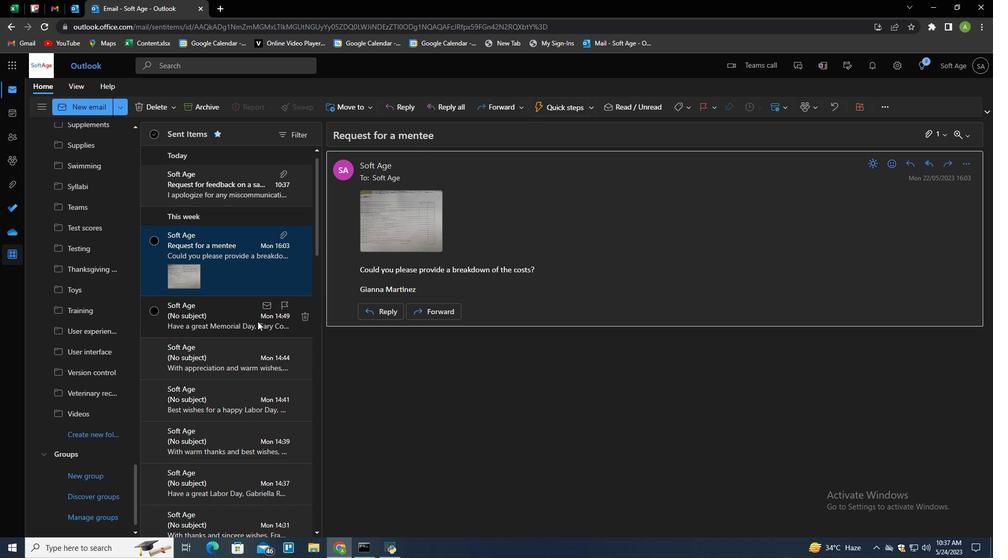 
Action: Mouse scrolled (257, 322) with delta (0, 0)
Screenshot: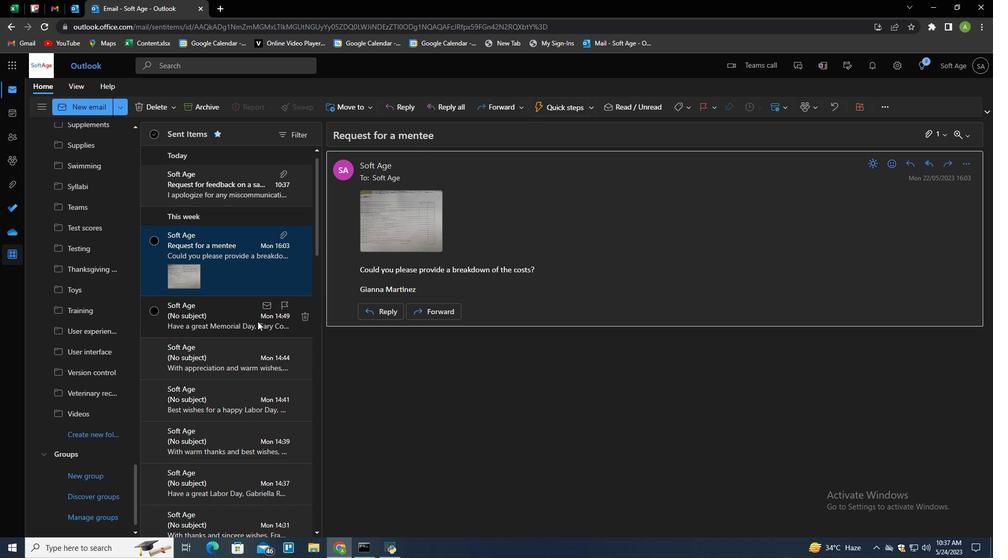 
Action: Mouse moved to (234, 183)
Screenshot: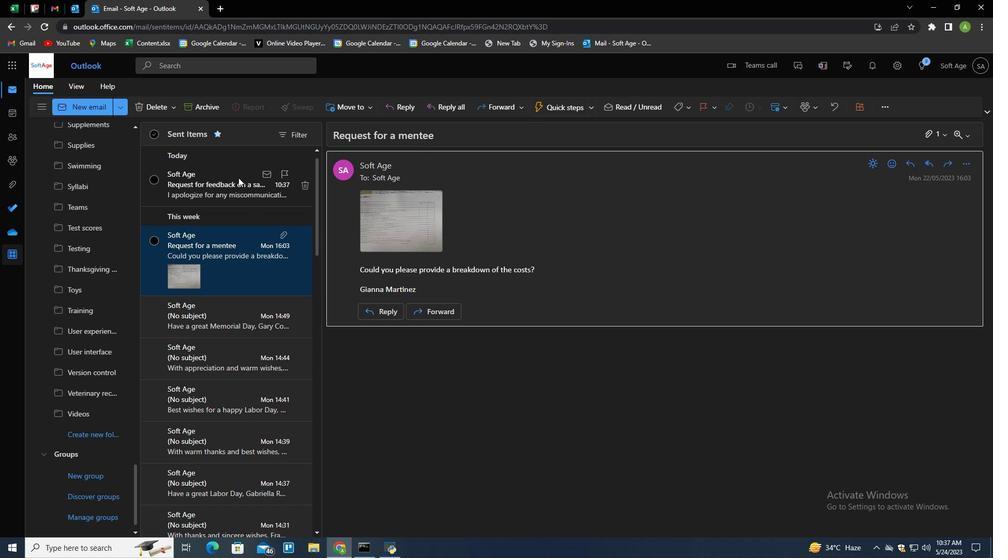 
Action: Mouse pressed right at (234, 183)
Screenshot: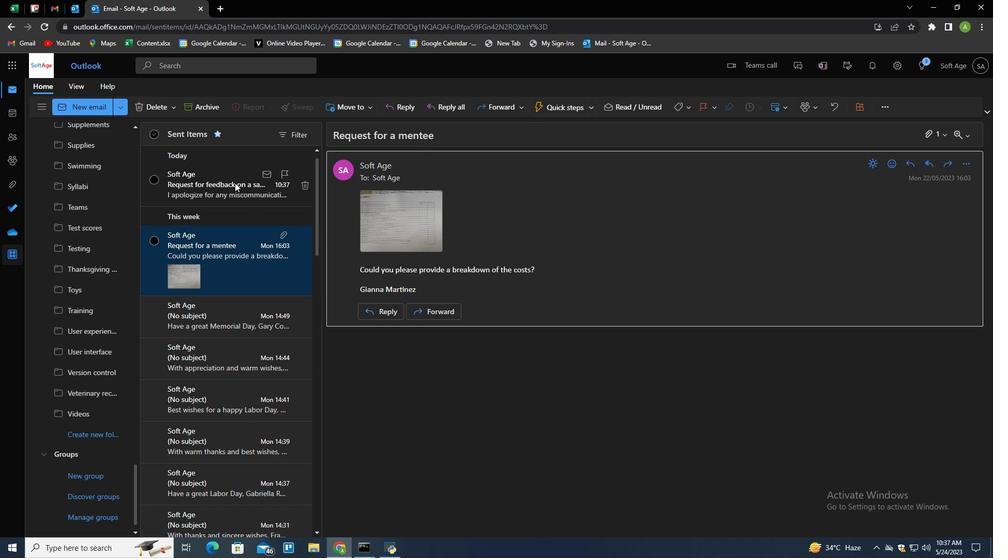 
Action: Mouse moved to (266, 227)
Screenshot: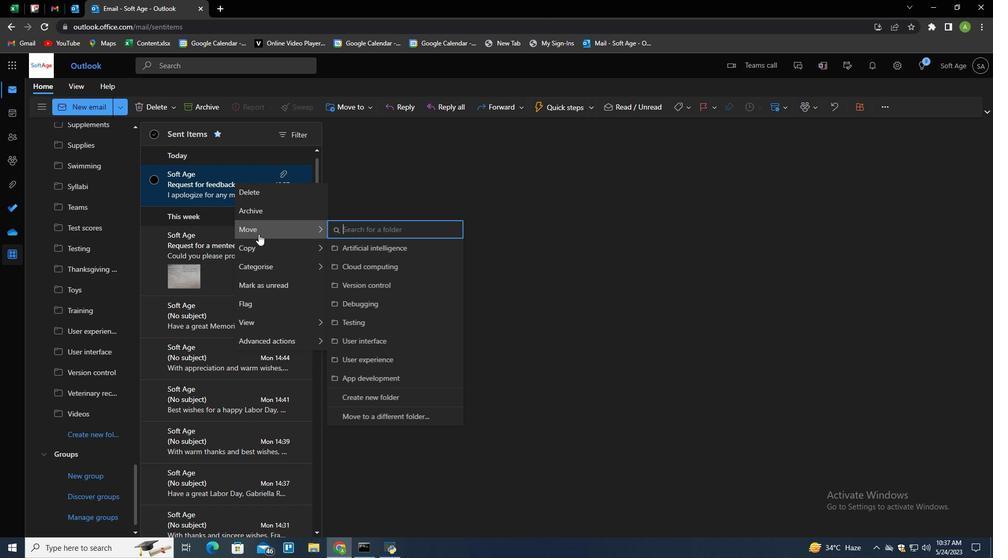
Action: Mouse pressed left at (266, 227)
Screenshot: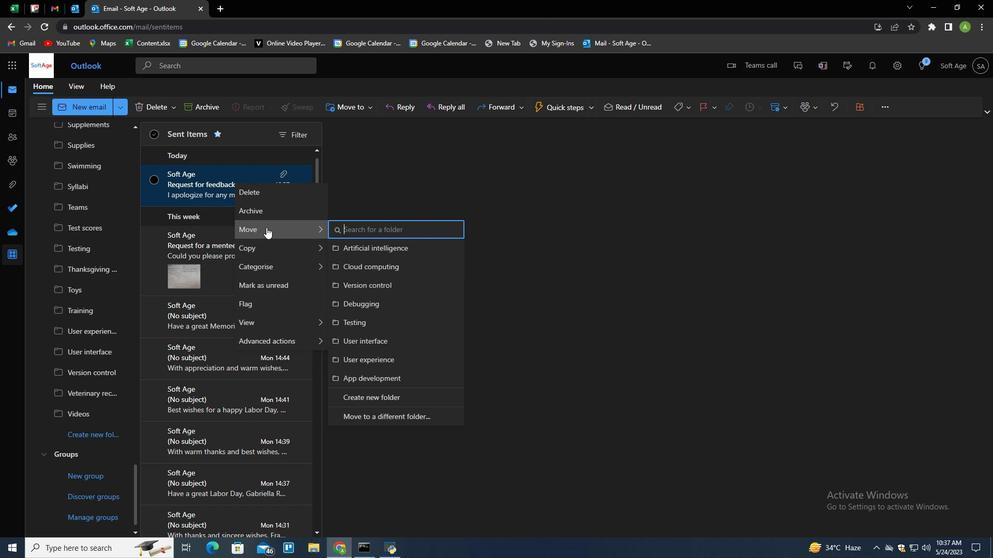 
Action: Mouse moved to (446, 227)
Screenshot: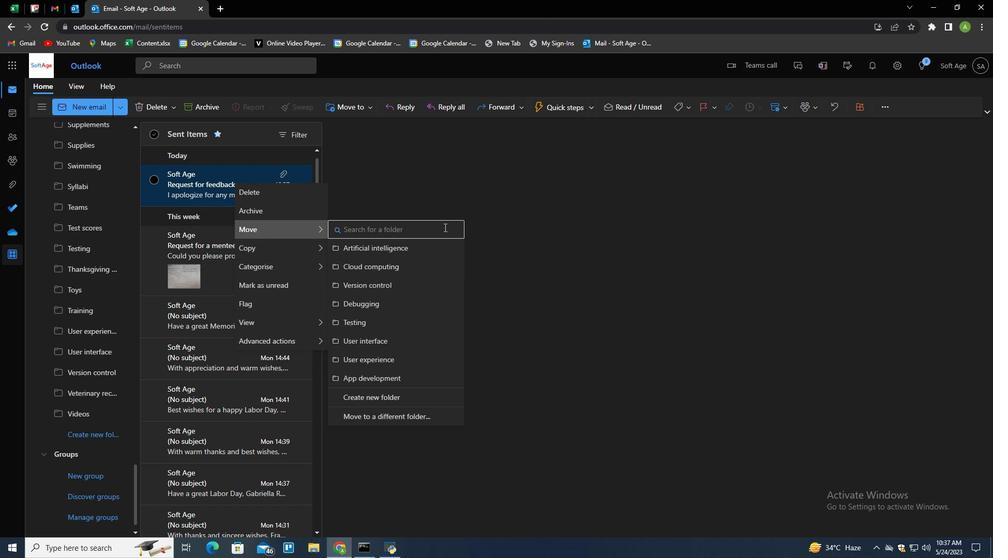 
Action: Mouse pressed left at (446, 227)
Screenshot: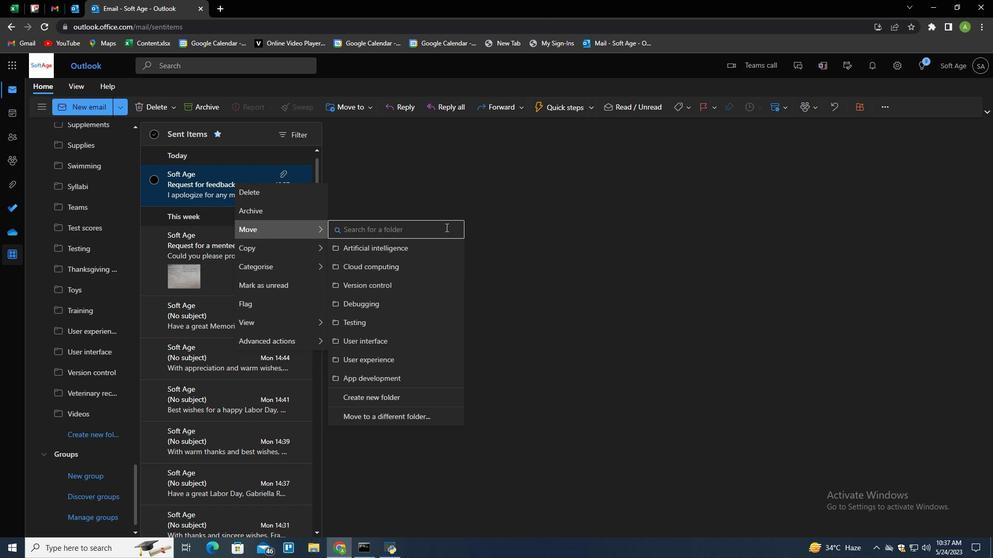 
Action: Mouse moved to (349, 233)
Screenshot: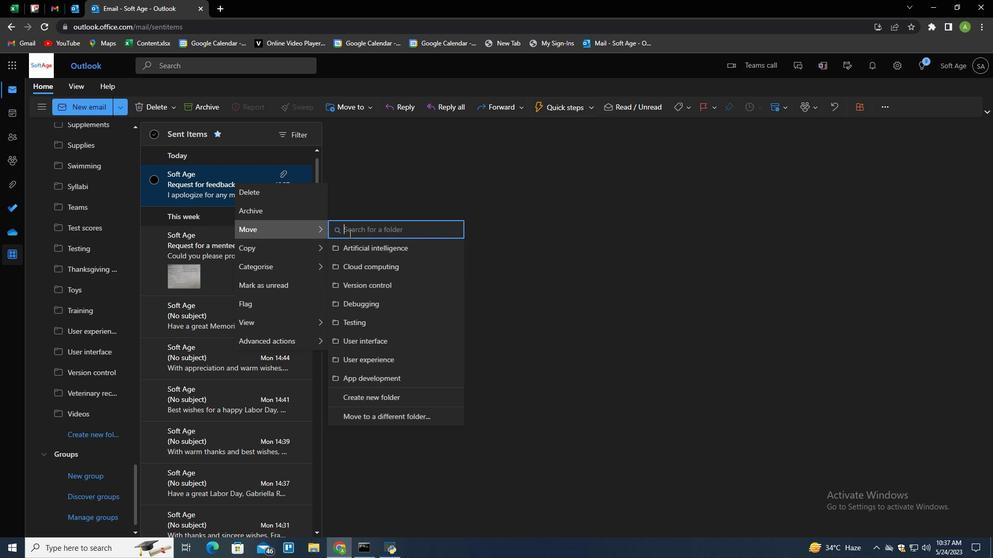 
Action: Mouse pressed left at (349, 233)
Screenshot: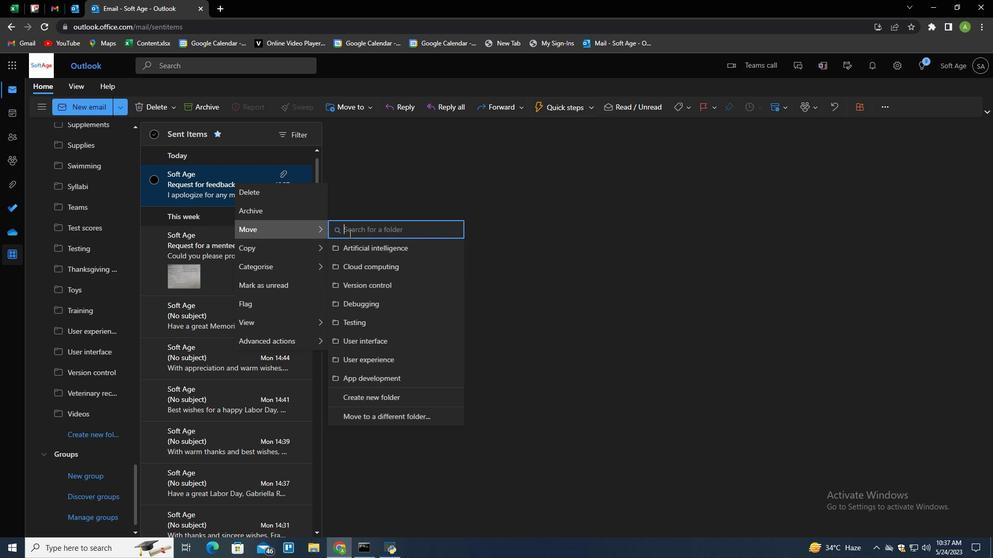 
Action: Key pressed <Key.shift>Machine<Key.space><Key.shift>L<Key.backspace>learning<Key.down><Key.enter>
Screenshot: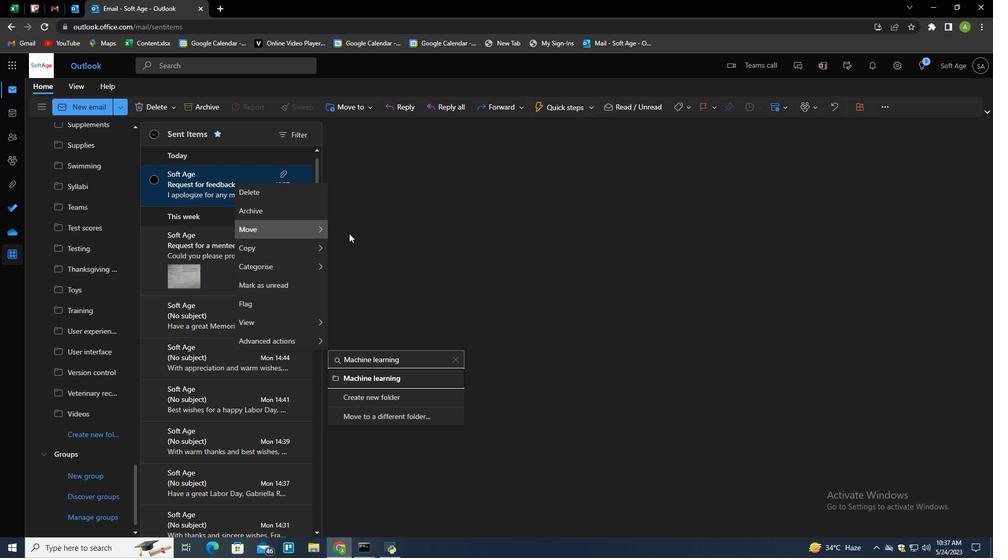 
